 Task: Look for space in Alkmaar, Netherlands from 8th June, 2023 to 19th June, 2023 for 1 adult in price range Rs.5000 to Rs.12000. Place can be shared room with 1  bedroom having 1 bed and 1 bathroom. Property type can be house, flat, guest house, hotel. Amenities needed are: washing machine. Booking option can be shelf check-in. Required host language is English.
Action: Mouse pressed left at (467, 116)
Screenshot: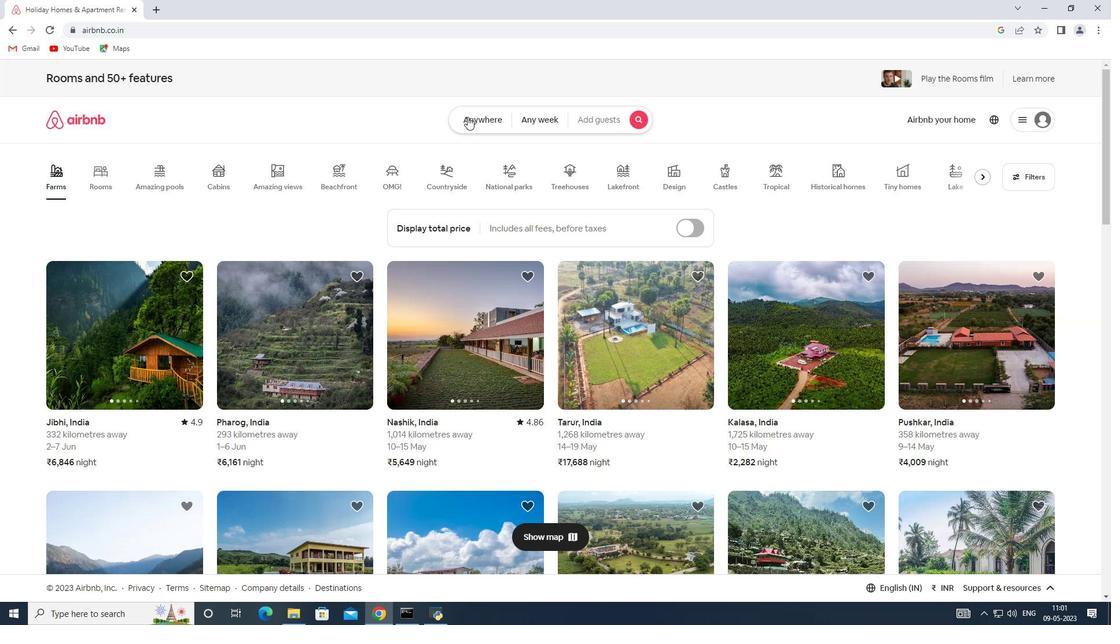 
Action: Mouse moved to (390, 166)
Screenshot: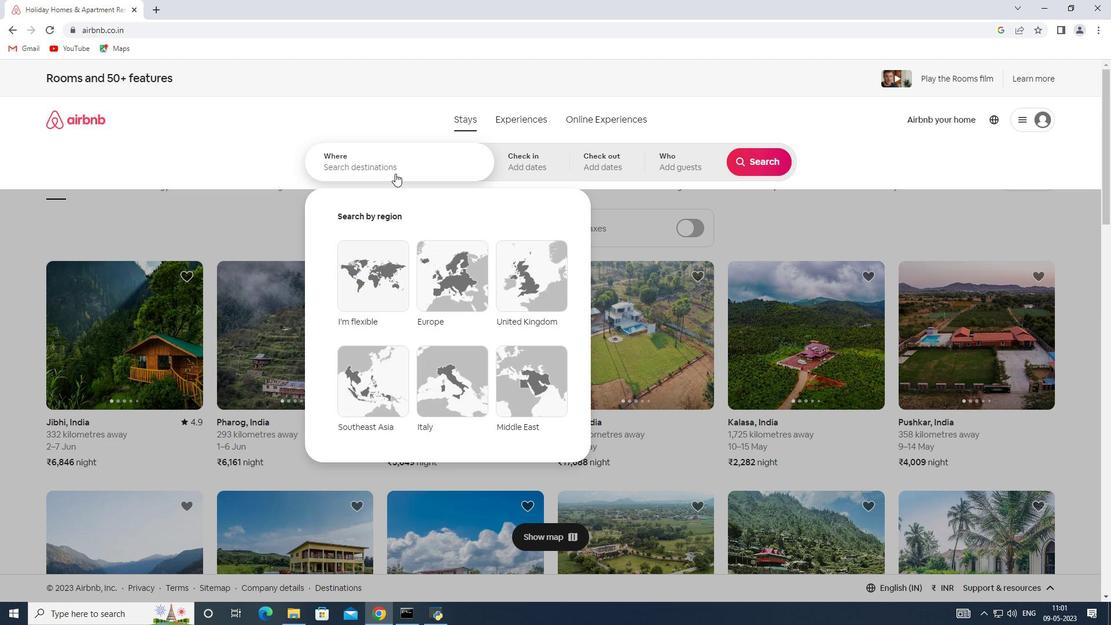 
Action: Mouse pressed left at (390, 166)
Screenshot: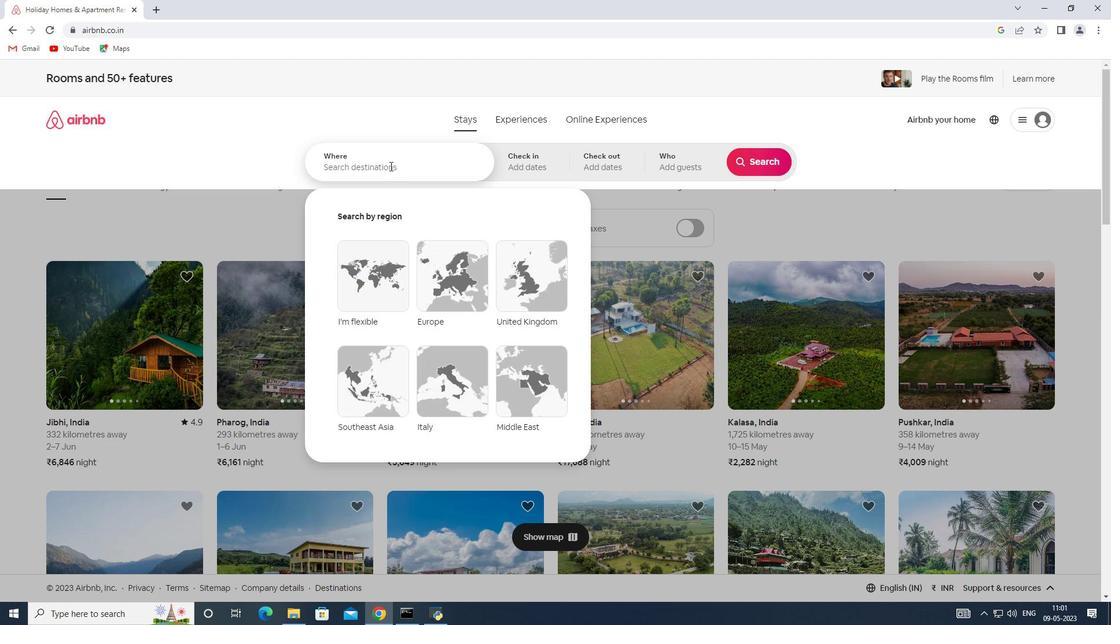 
Action: Key pressed <Key.shift><Key.shift><Key.shift><Key.shift><Key.shift><Key.shift><Key.shift><Key.shift><Key.shift><Key.shift><Key.shift><Key.shift><Key.shift><Key.shift><Key.shift><Key.shift><Key.shift><Key.shift><Key.shift><Key.shift><Key.shift><Key.shift><Key.shift><Key.shift><Key.shift><Key.shift><Key.shift><Key.shift>Alkmaar,<Key.shift>Netherlands
Screenshot: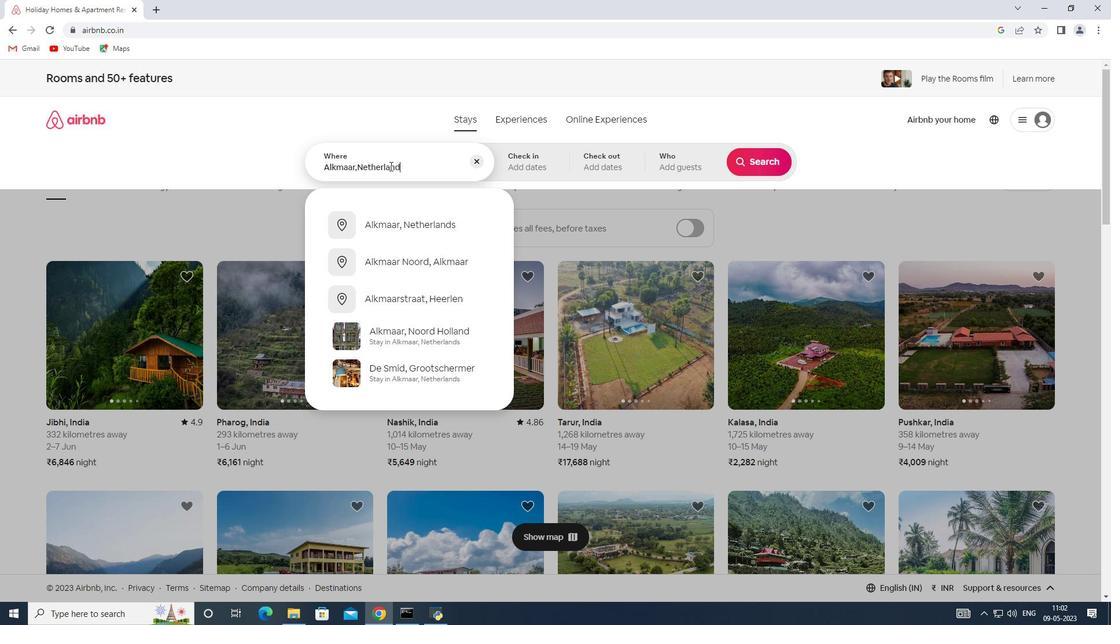 
Action: Mouse moved to (517, 160)
Screenshot: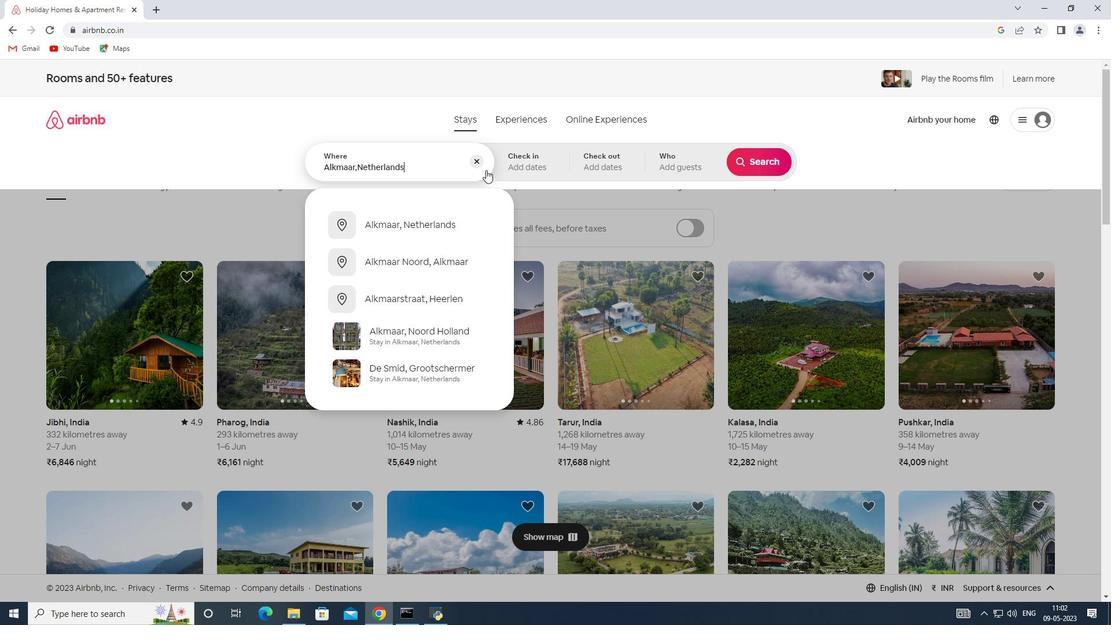 
Action: Mouse pressed left at (517, 160)
Screenshot: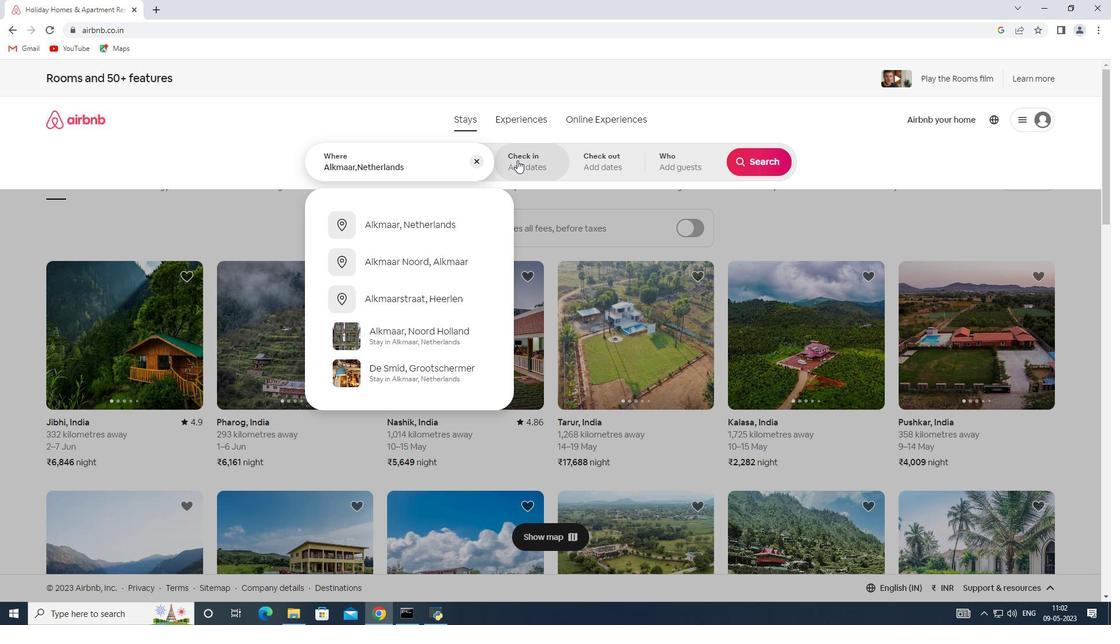 
Action: Mouse moved to (690, 324)
Screenshot: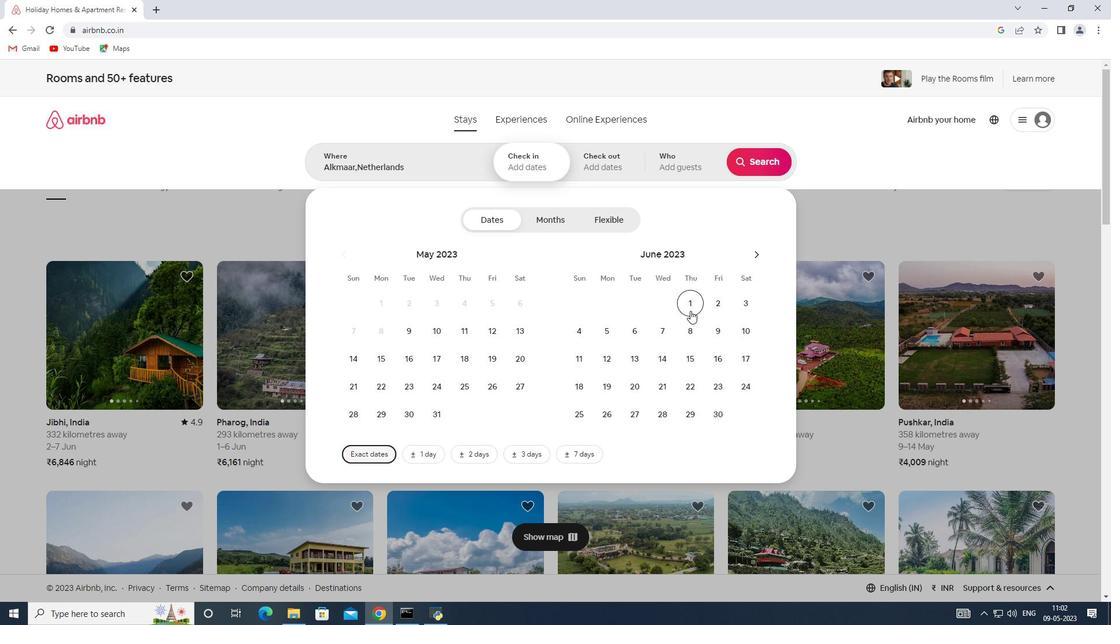 
Action: Mouse pressed left at (690, 324)
Screenshot: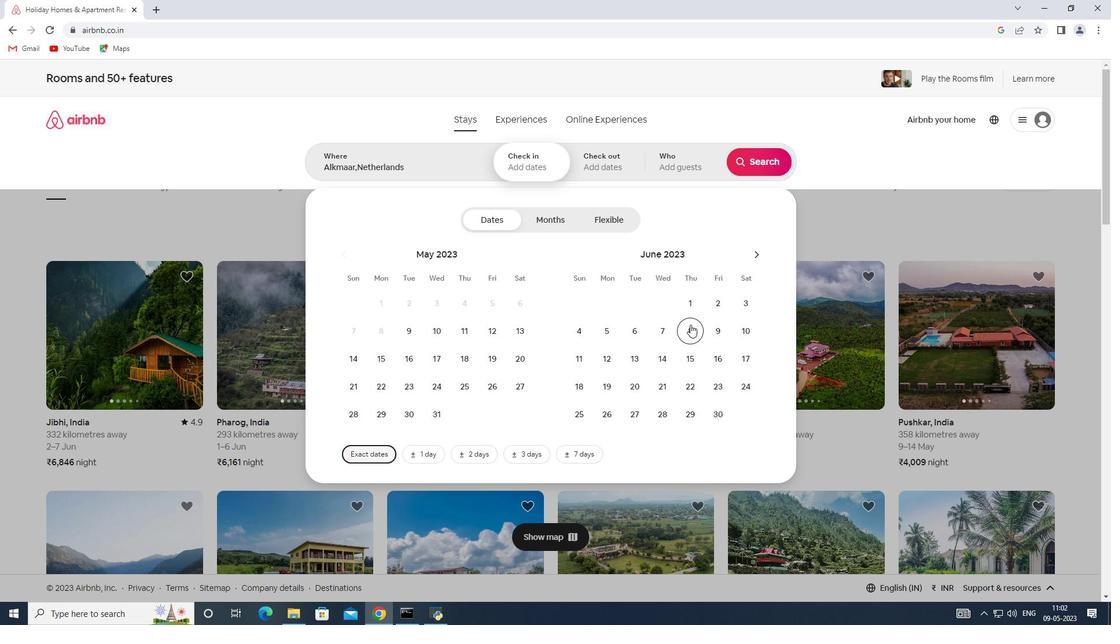 
Action: Mouse moved to (594, 381)
Screenshot: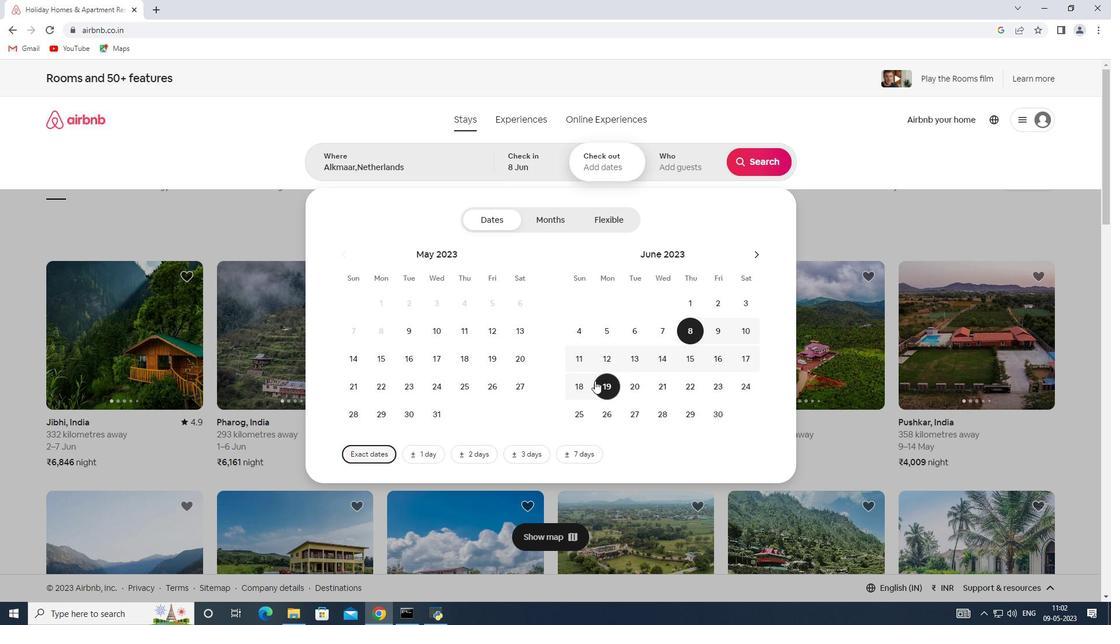 
Action: Mouse pressed left at (594, 381)
Screenshot: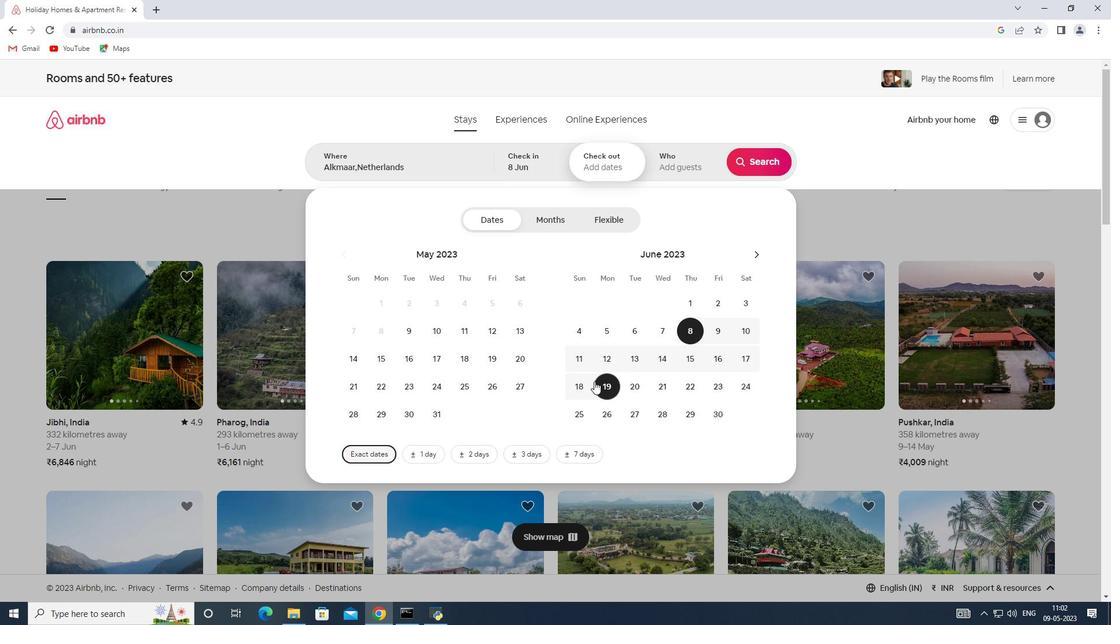 
Action: Mouse moved to (676, 158)
Screenshot: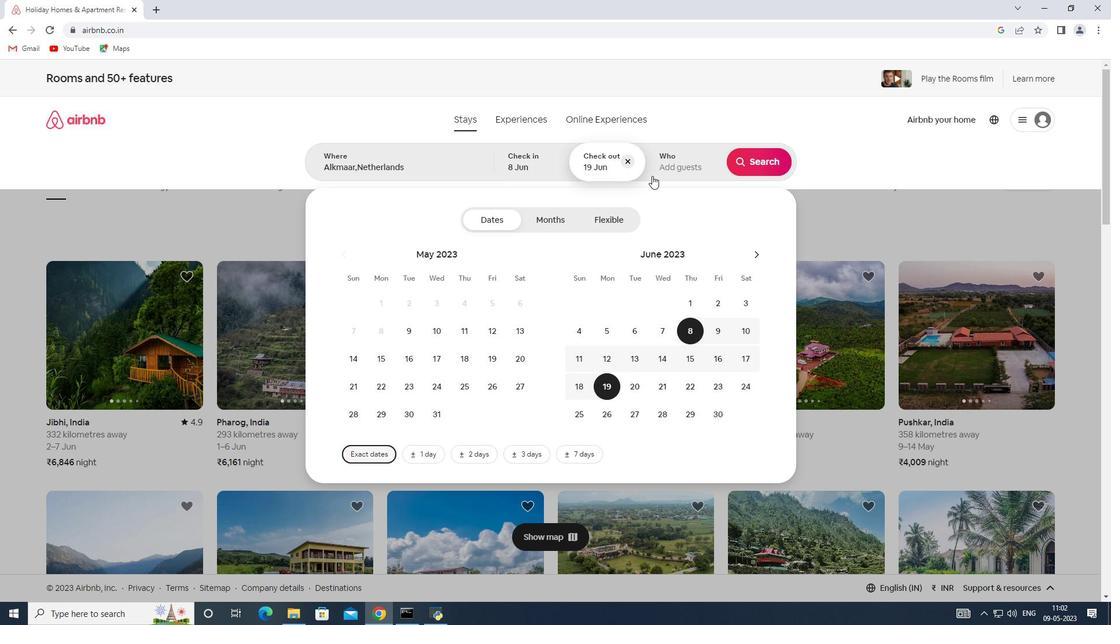 
Action: Mouse pressed left at (676, 158)
Screenshot: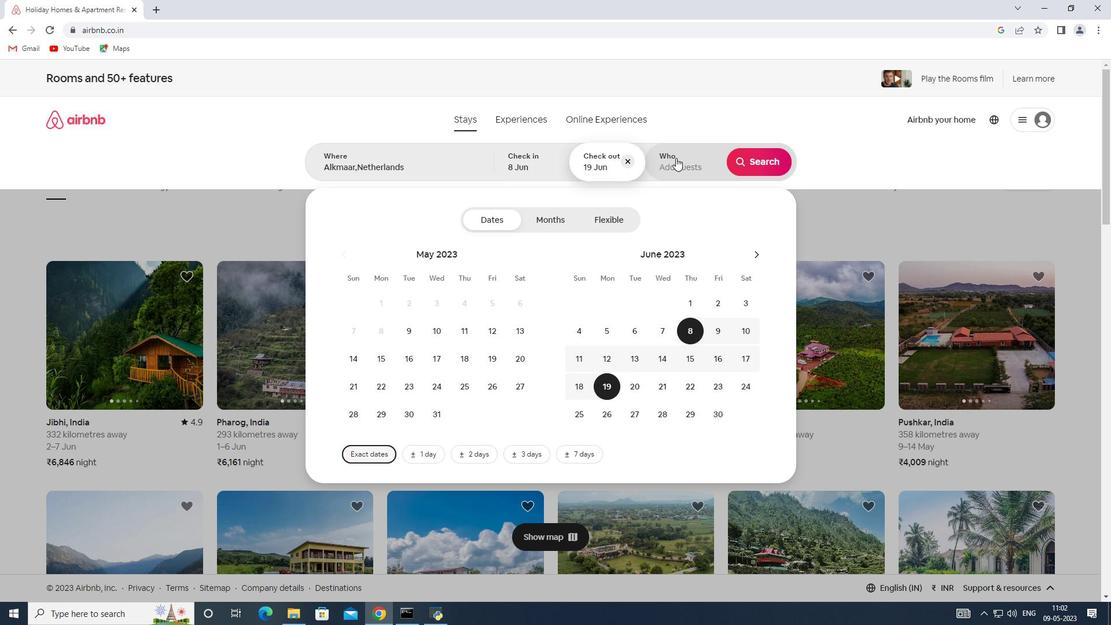 
Action: Mouse moved to (758, 223)
Screenshot: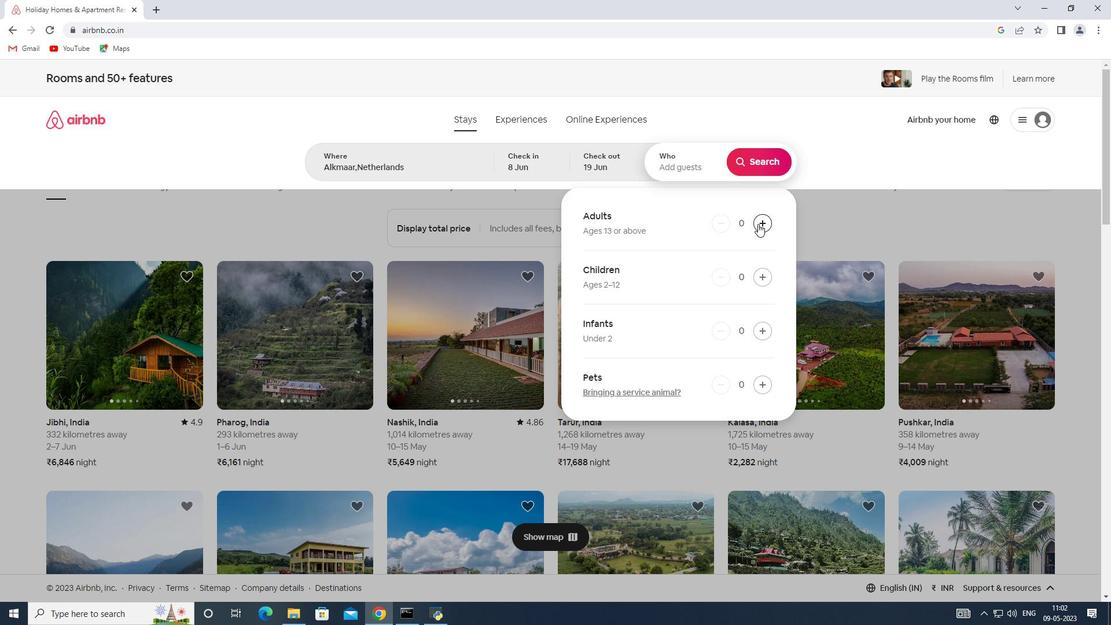 
Action: Mouse pressed left at (758, 223)
Screenshot: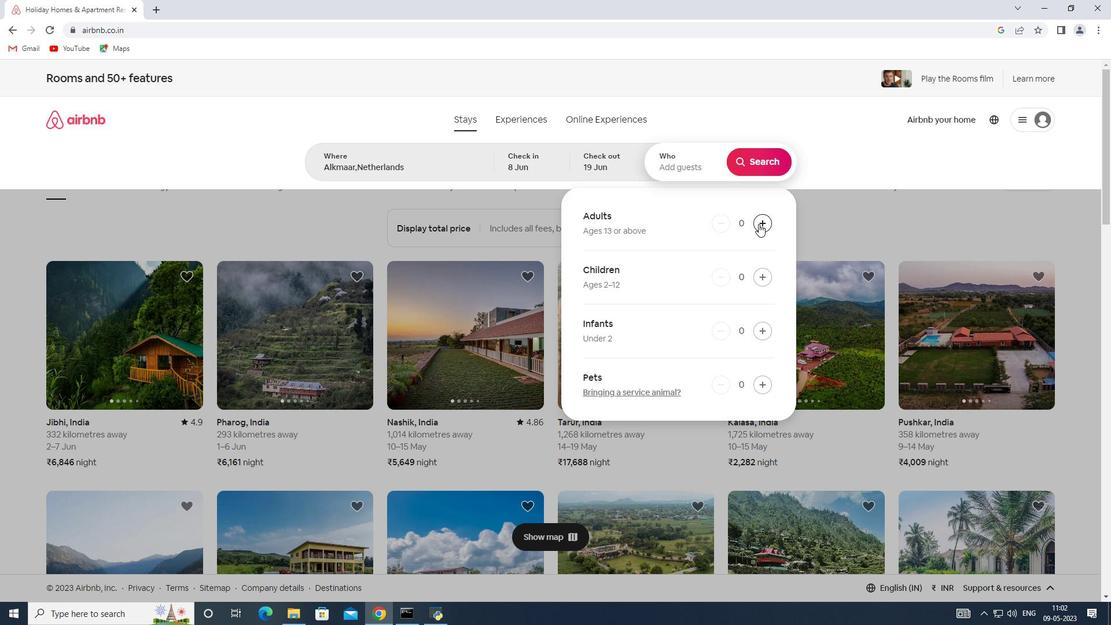 
Action: Mouse moved to (756, 158)
Screenshot: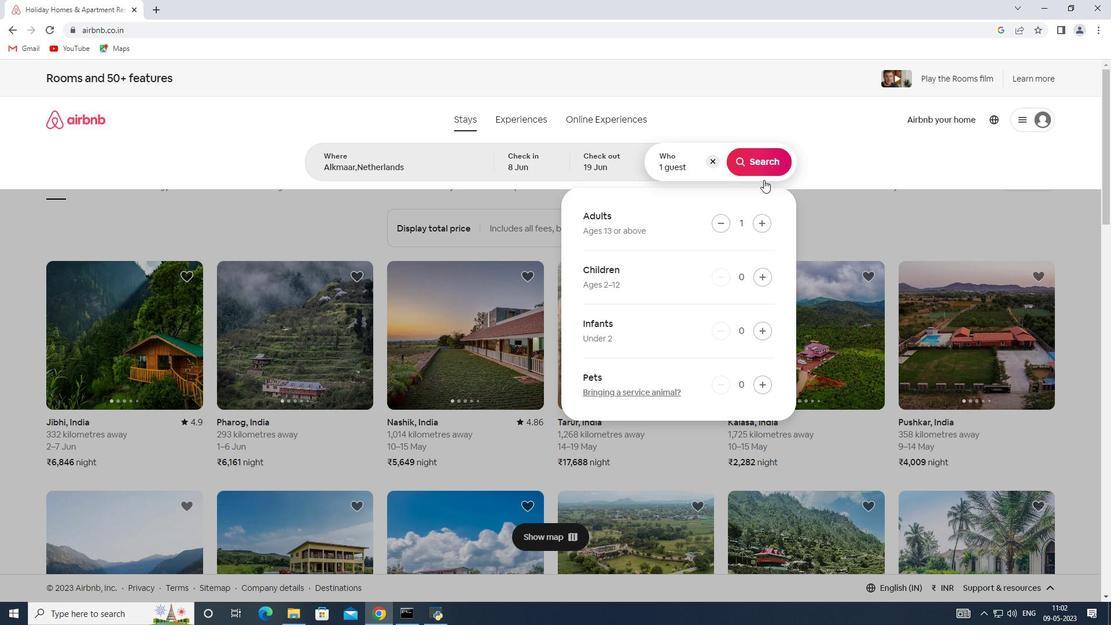
Action: Mouse pressed left at (756, 158)
Screenshot: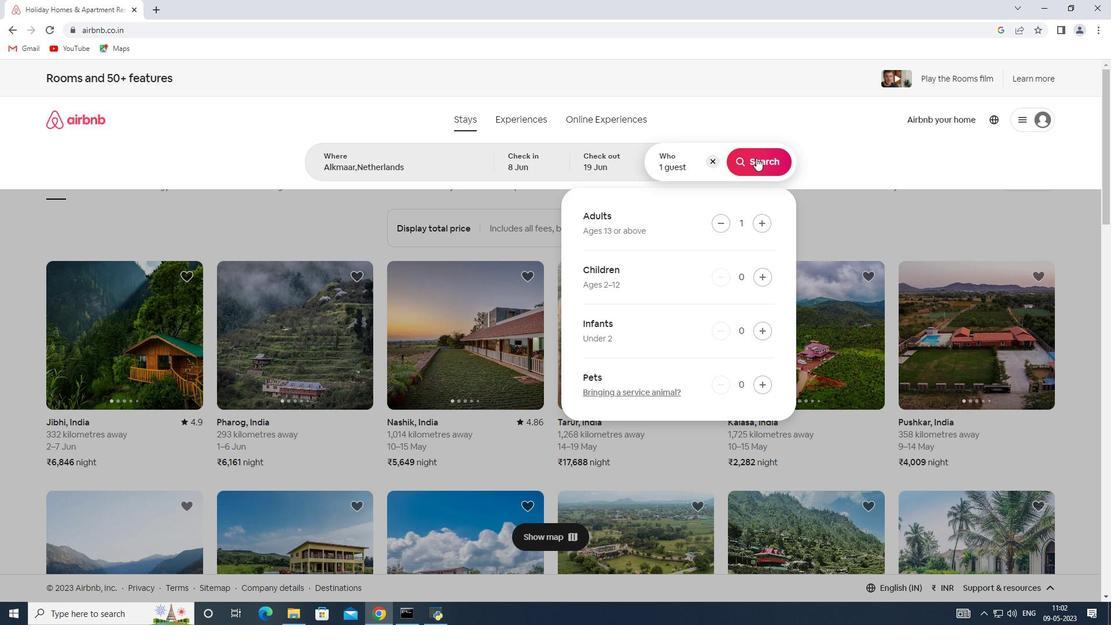 
Action: Mouse moved to (1056, 142)
Screenshot: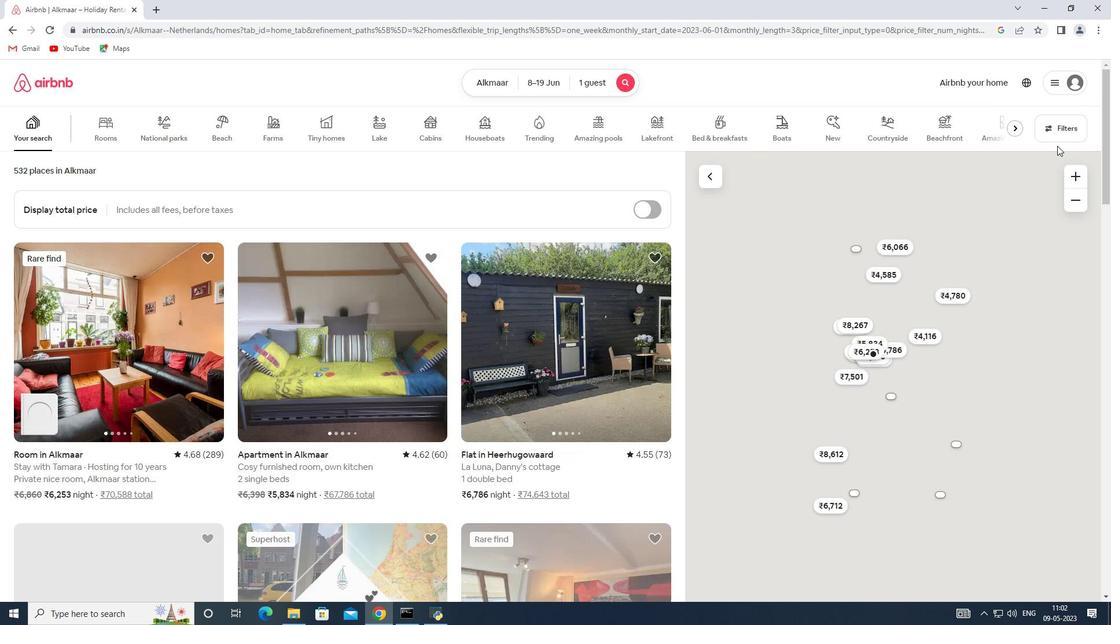 
Action: Mouse pressed left at (1056, 142)
Screenshot: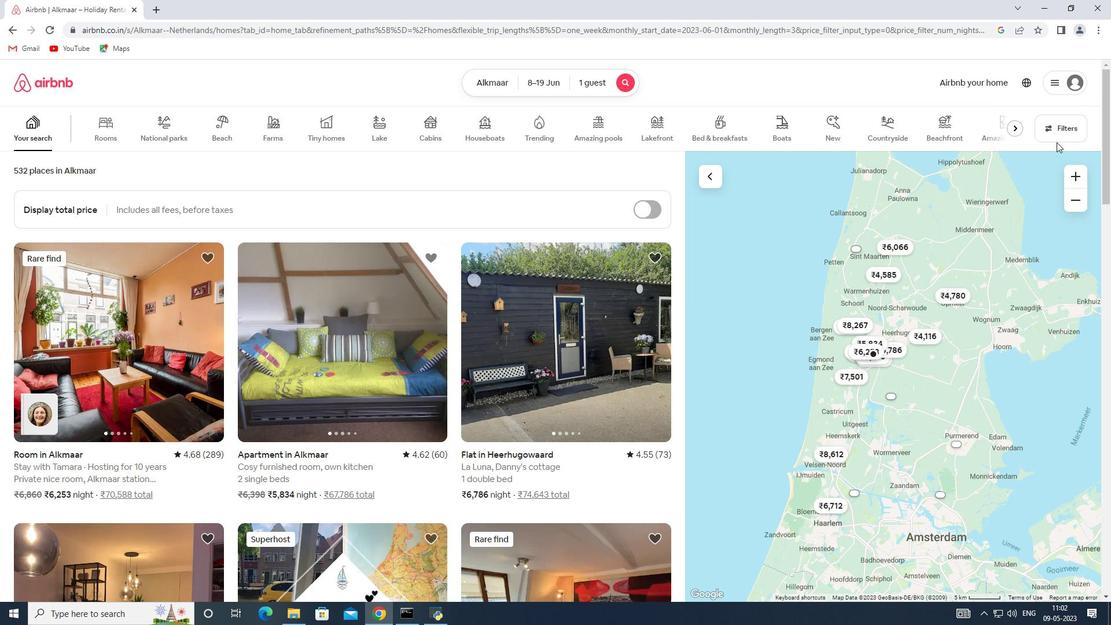 
Action: Mouse moved to (1056, 128)
Screenshot: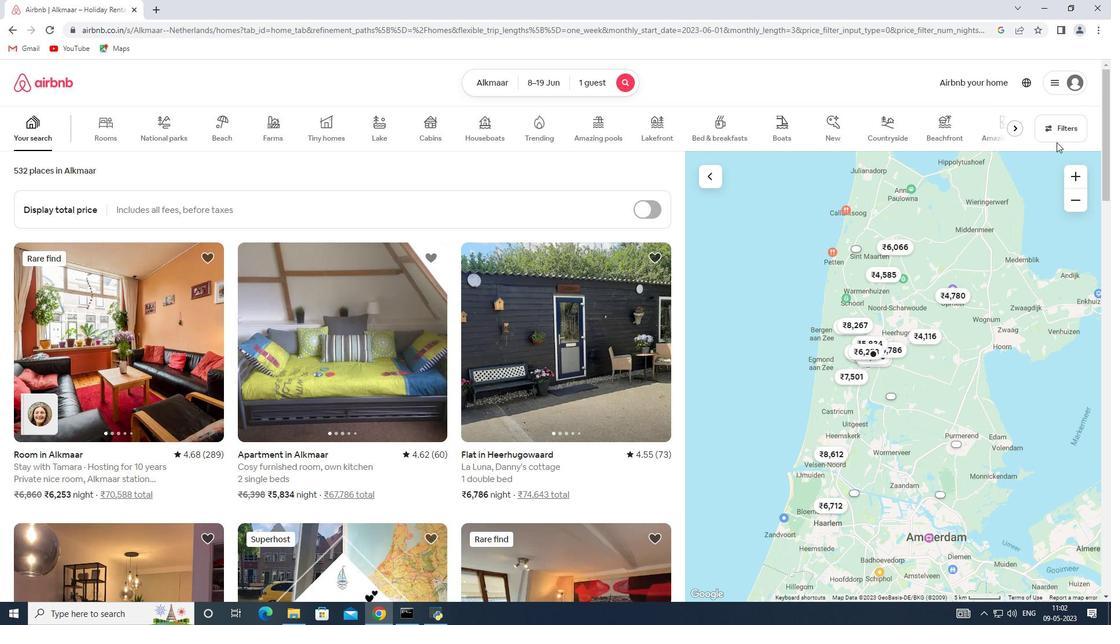 
Action: Mouse pressed left at (1056, 128)
Screenshot: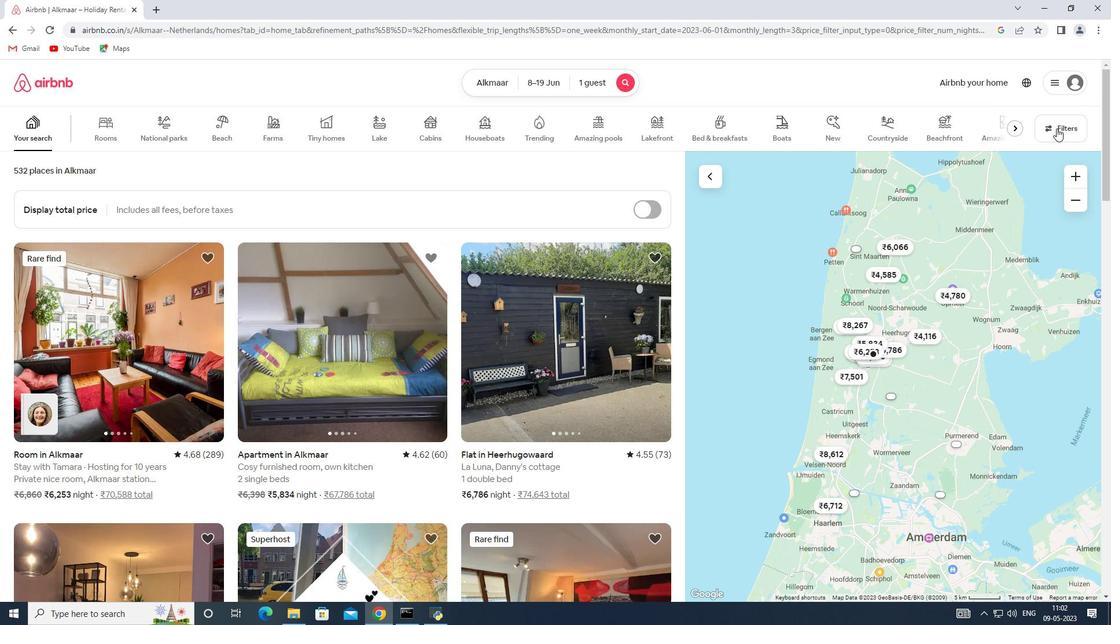 
Action: Mouse moved to (407, 412)
Screenshot: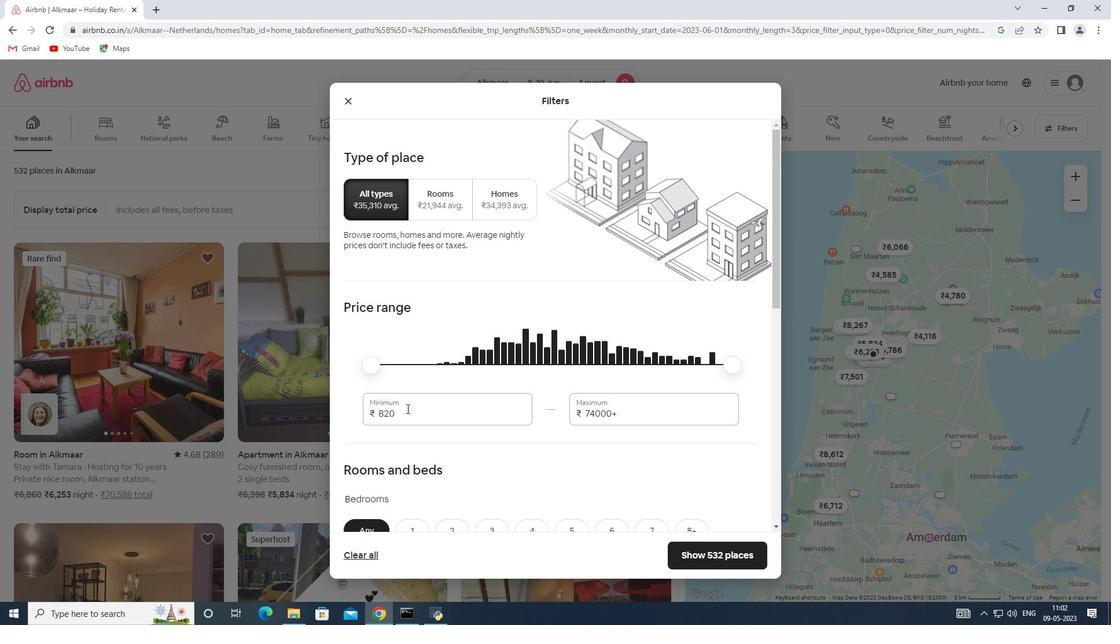 
Action: Mouse pressed left at (407, 412)
Screenshot: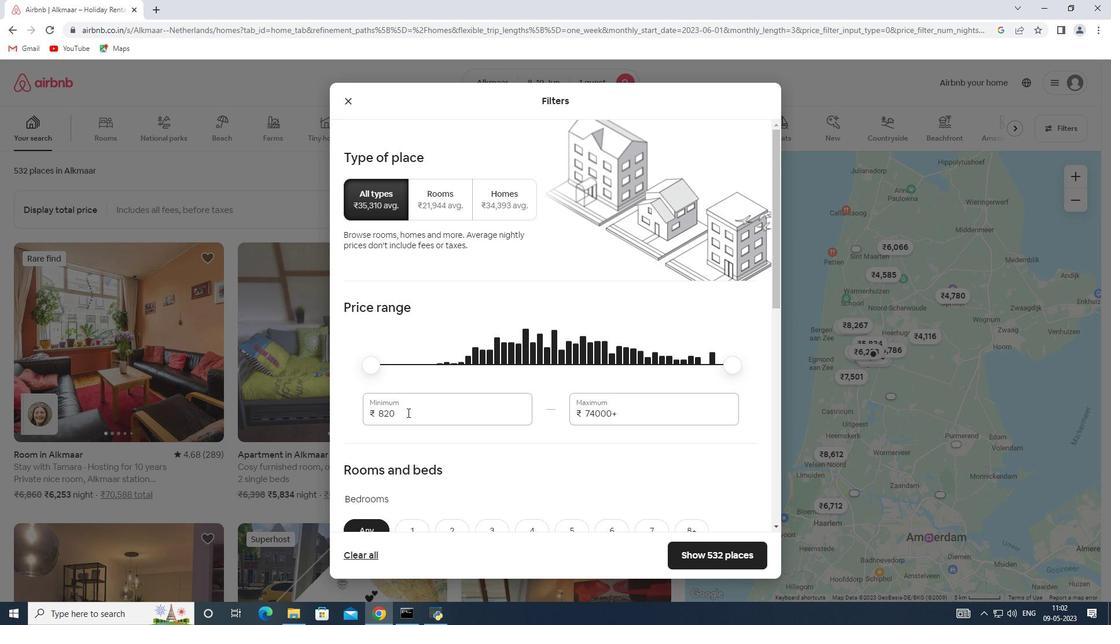 
Action: Mouse moved to (369, 414)
Screenshot: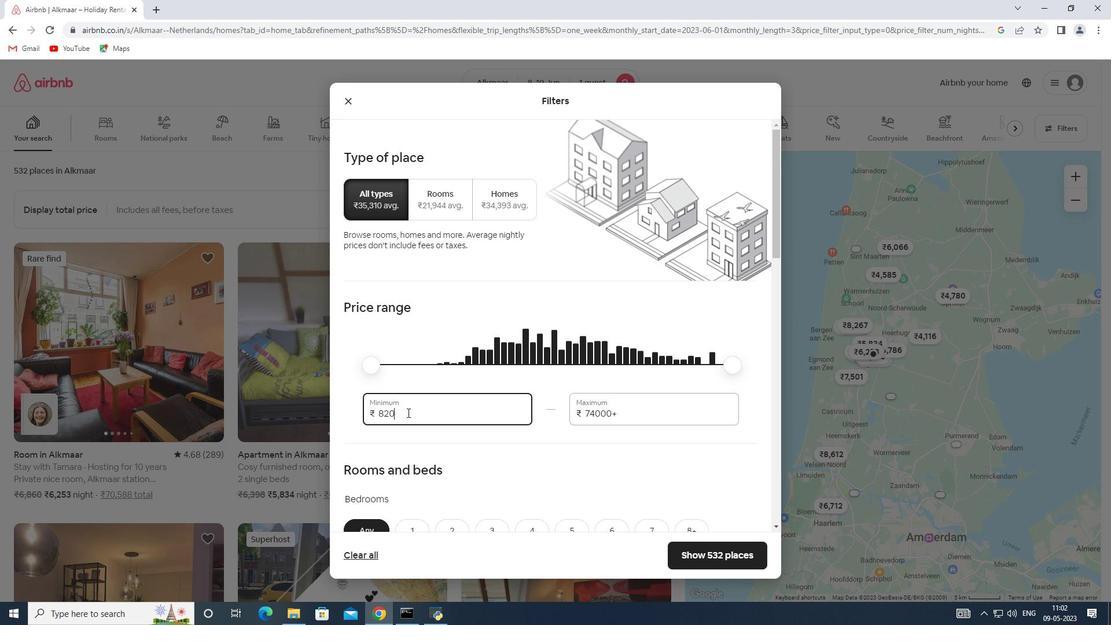 
Action: Key pressed 5000
Screenshot: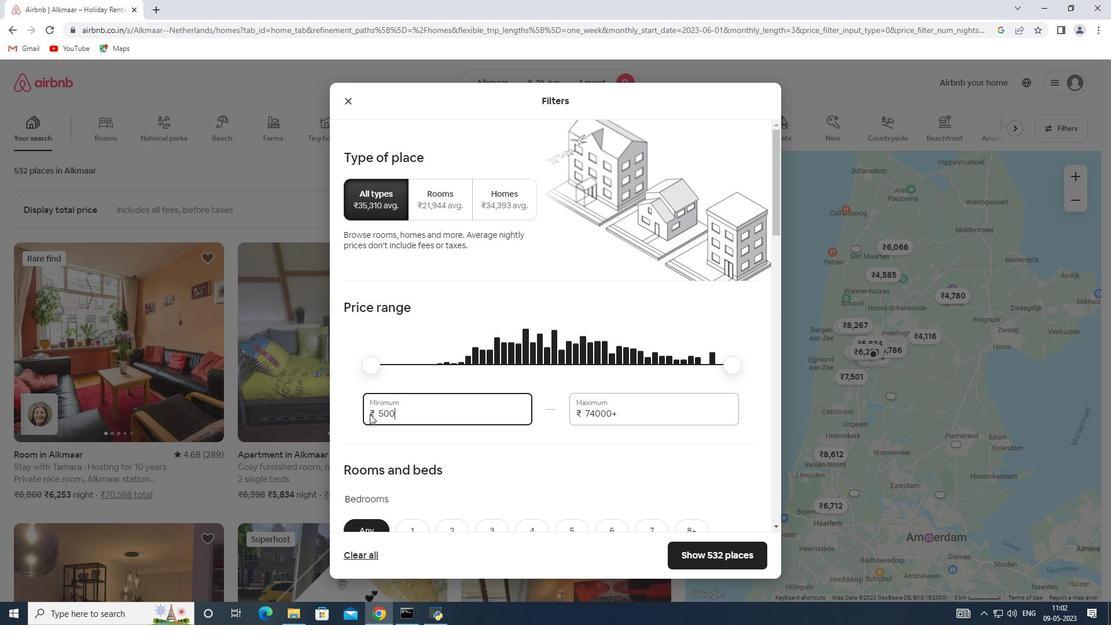 
Action: Mouse moved to (619, 410)
Screenshot: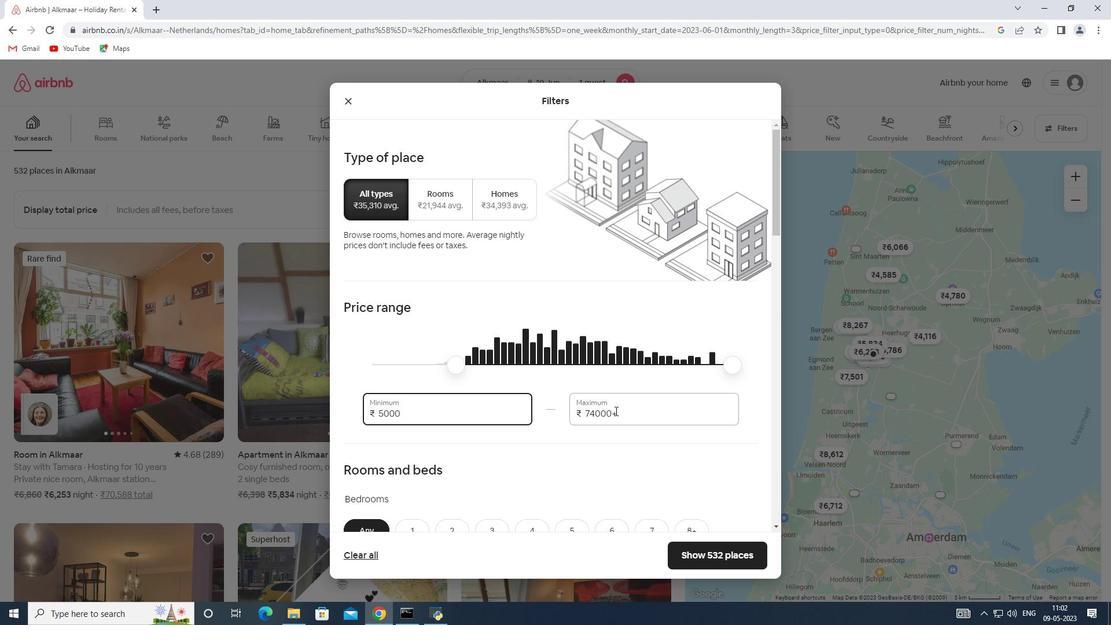 
Action: Mouse pressed left at (619, 410)
Screenshot: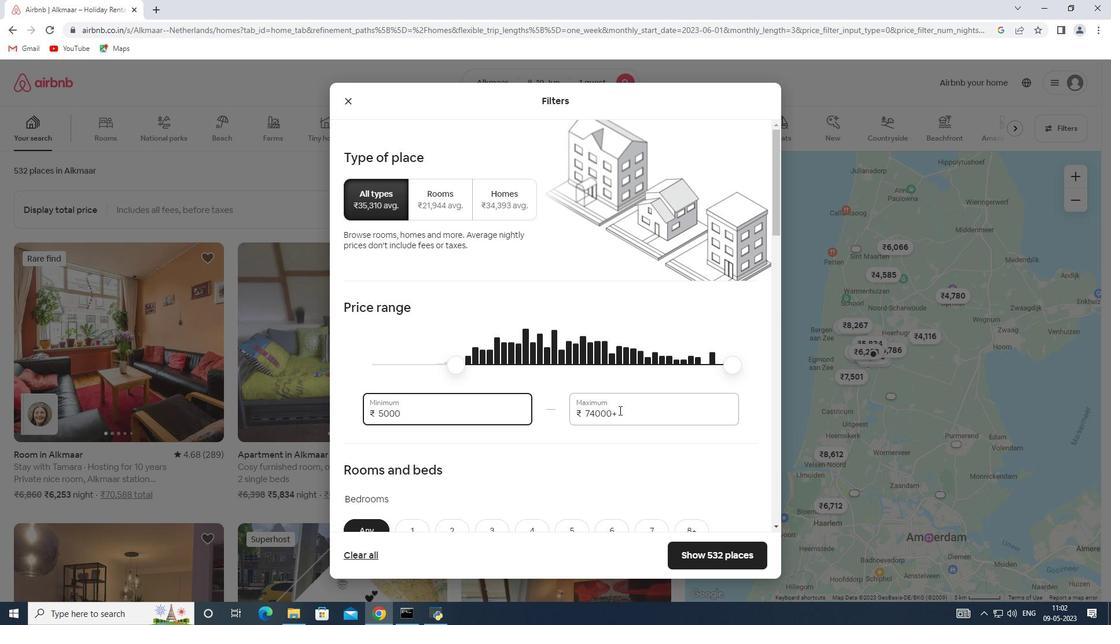 
Action: Mouse moved to (561, 413)
Screenshot: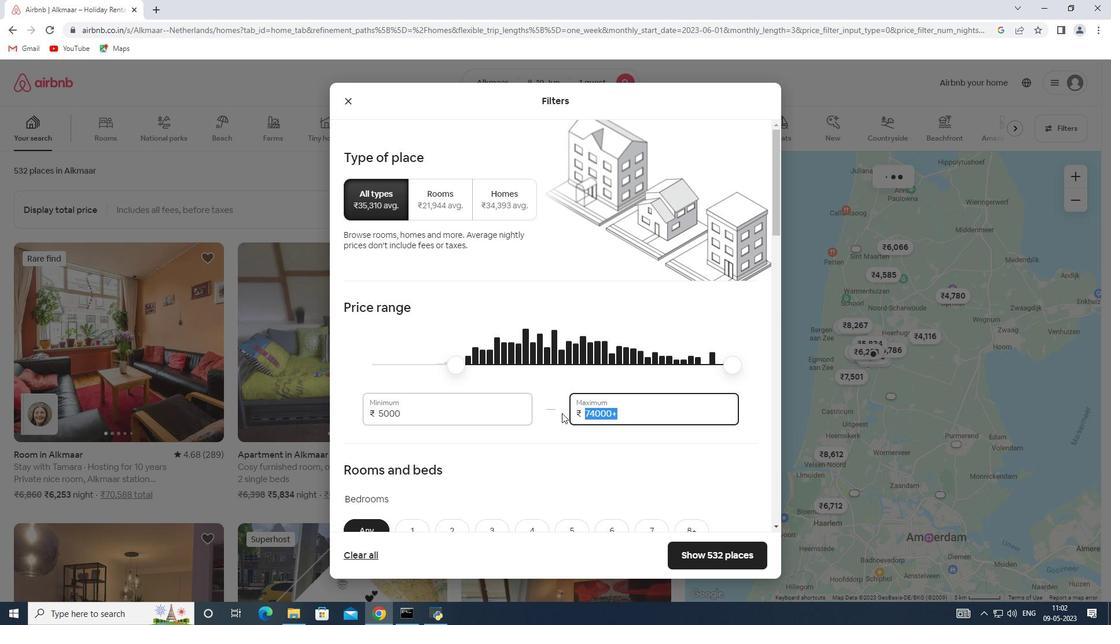 
Action: Key pressed 12000
Screenshot: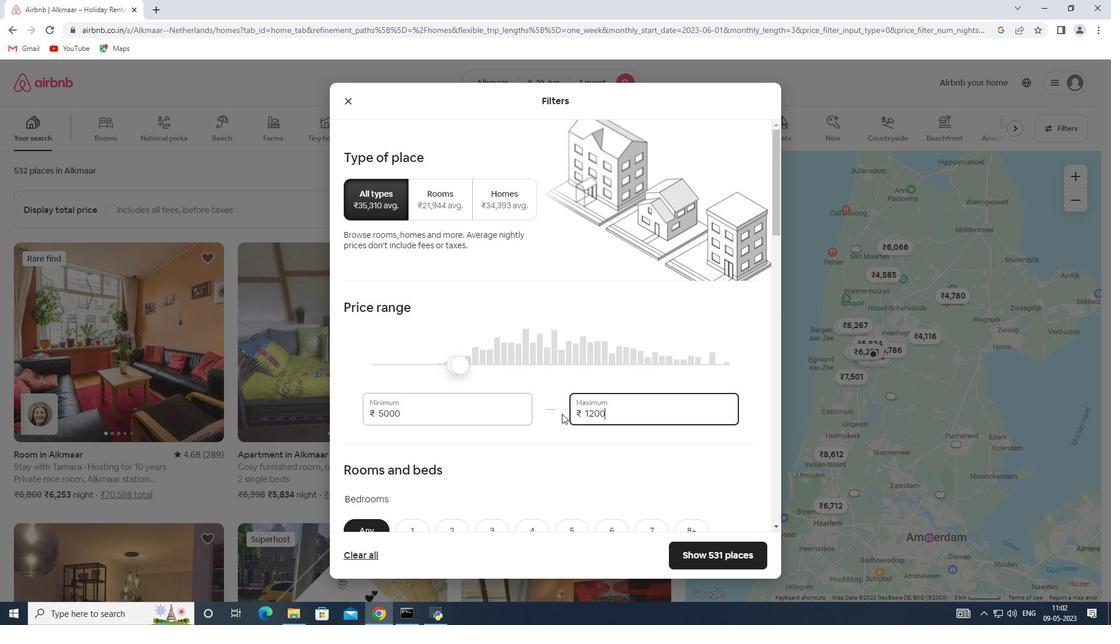 
Action: Mouse scrolled (561, 413) with delta (0, 0)
Screenshot: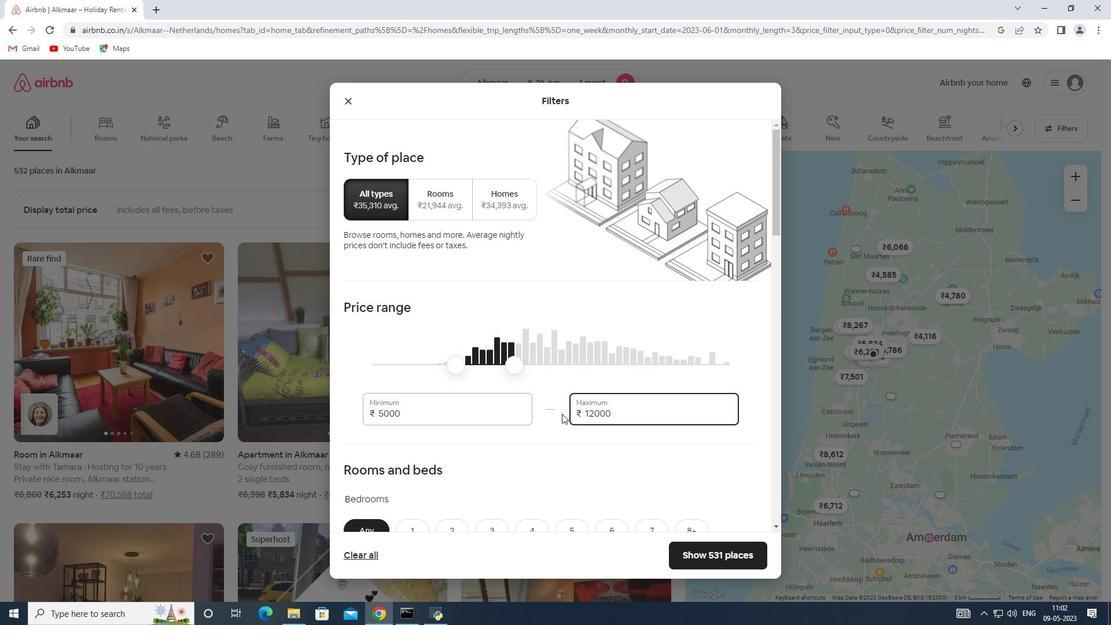 
Action: Mouse scrolled (561, 413) with delta (0, 0)
Screenshot: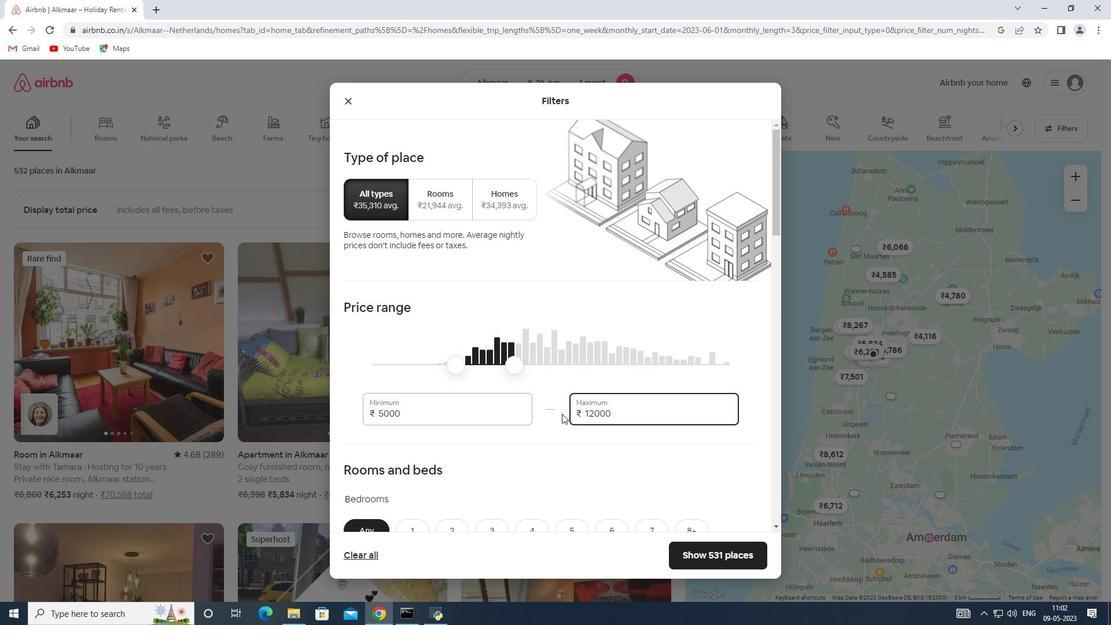 
Action: Mouse scrolled (561, 413) with delta (0, 0)
Screenshot: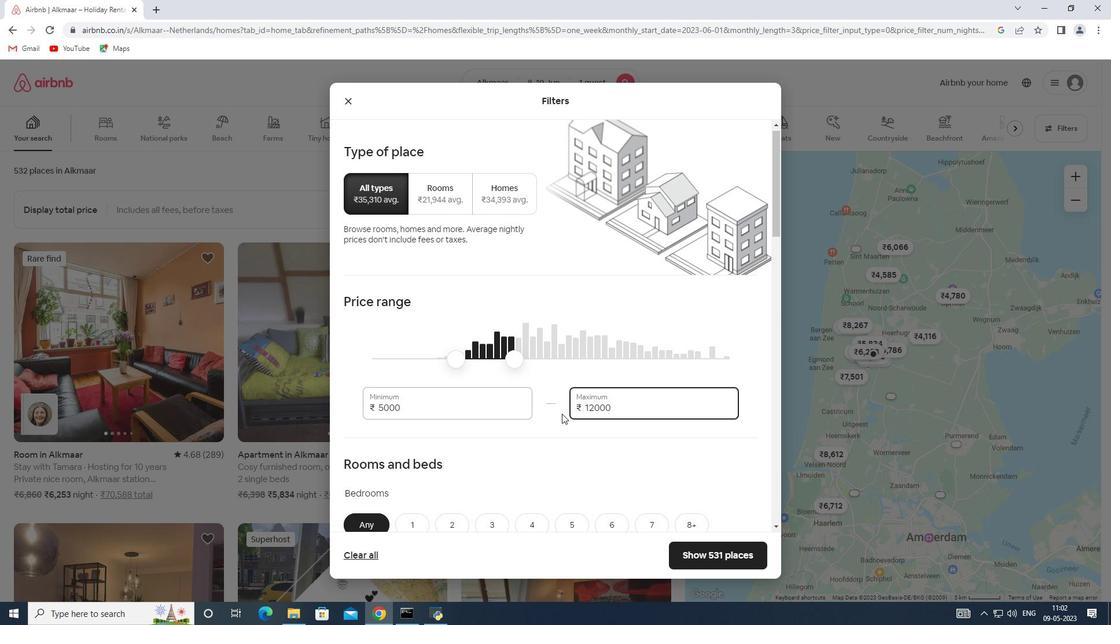 
Action: Mouse moved to (419, 365)
Screenshot: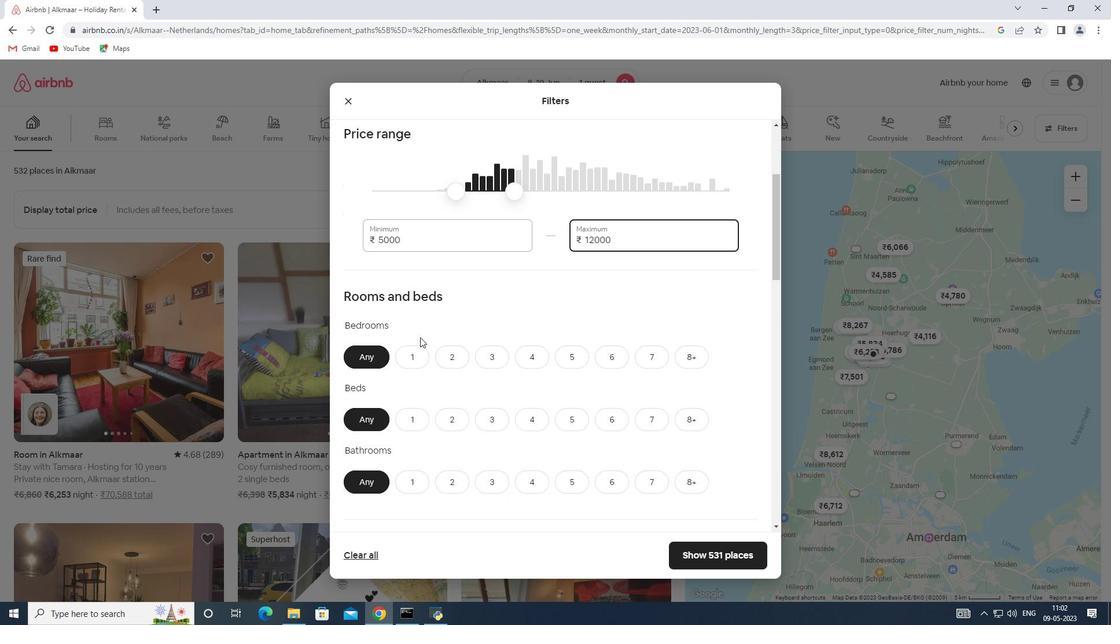 
Action: Mouse pressed left at (419, 365)
Screenshot: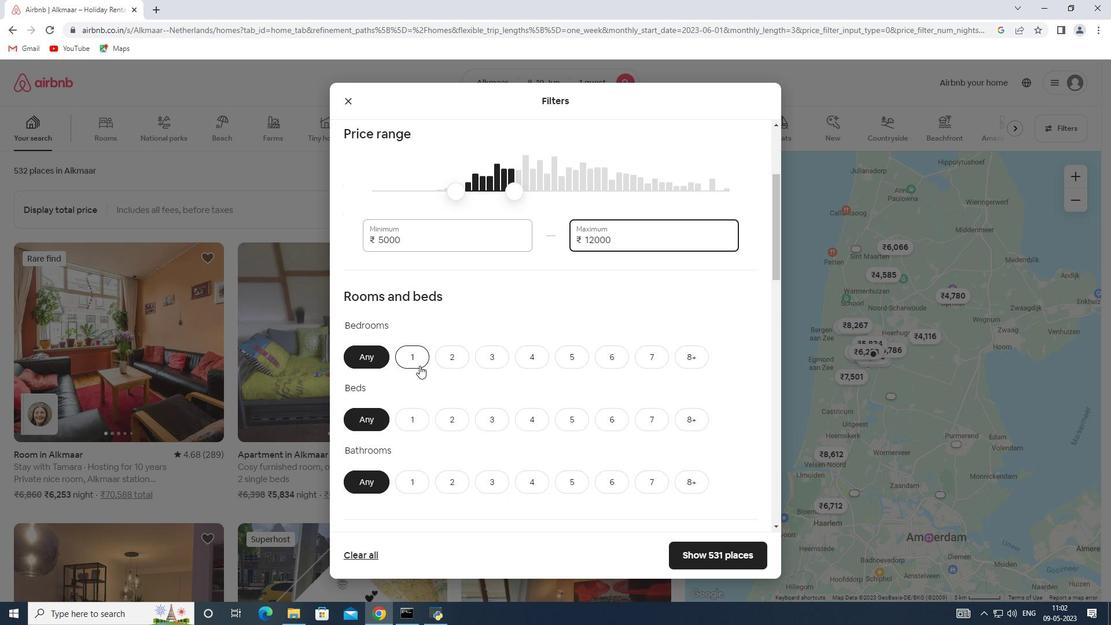 
Action: Mouse moved to (414, 419)
Screenshot: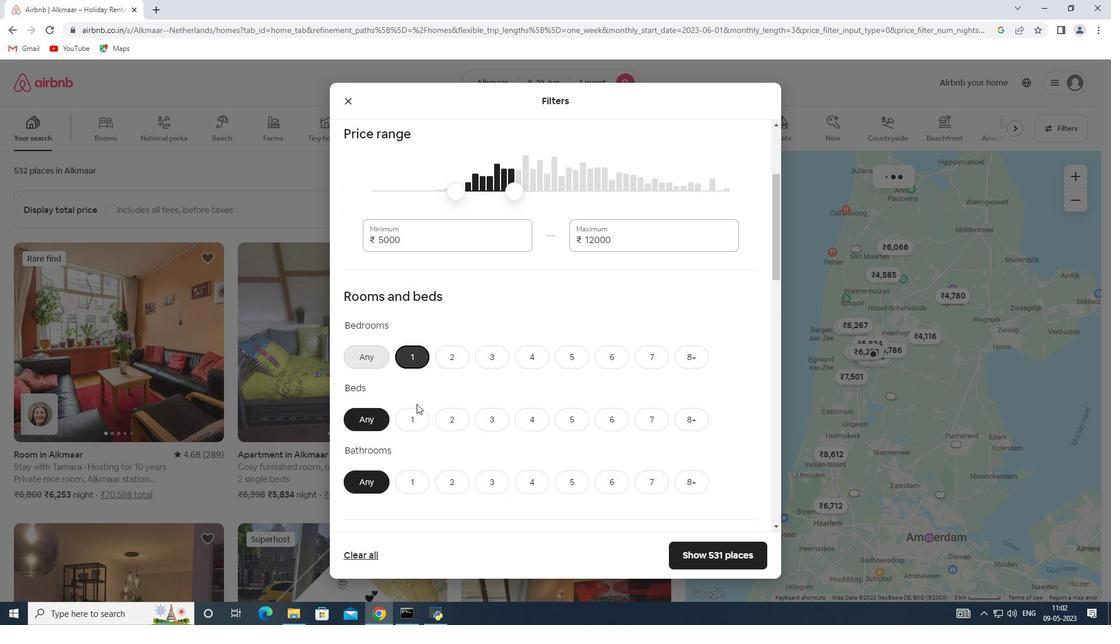 
Action: Mouse pressed left at (414, 419)
Screenshot: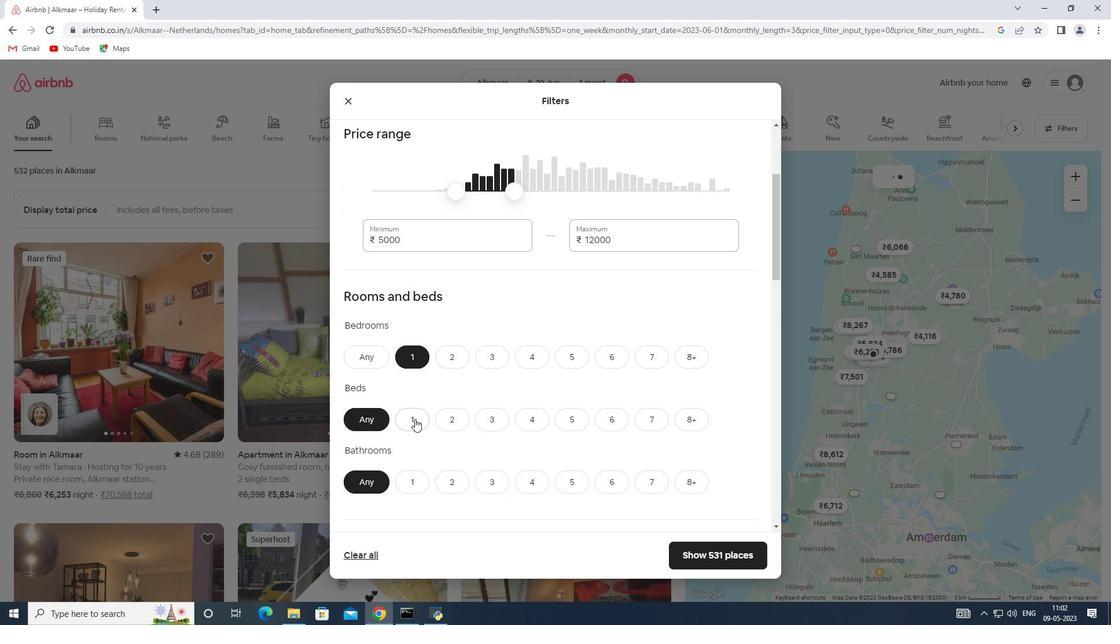
Action: Mouse moved to (420, 482)
Screenshot: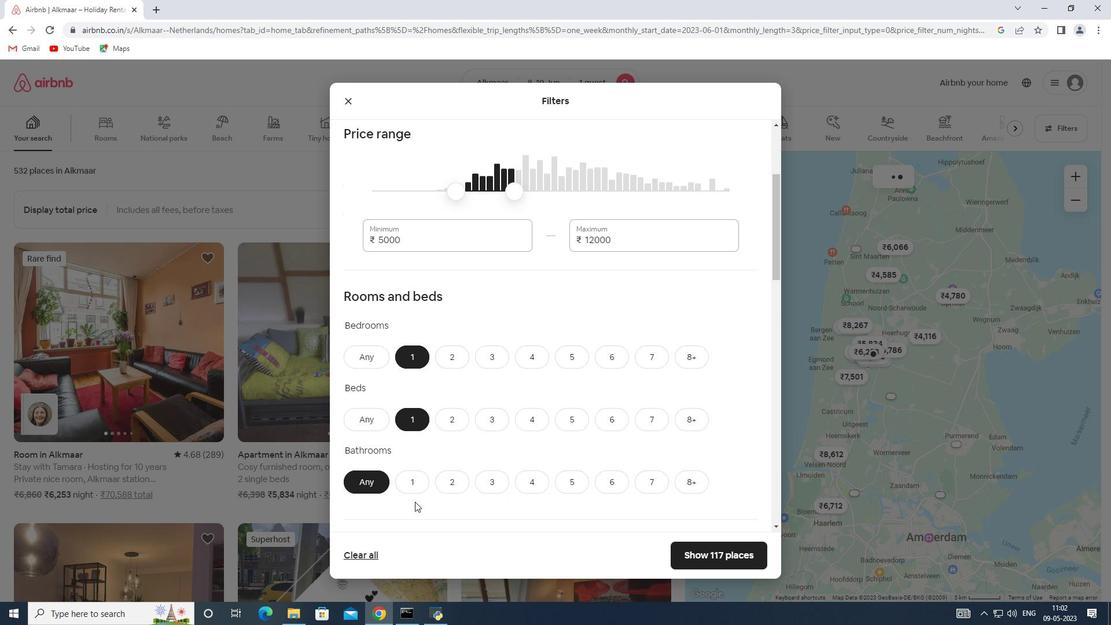 
Action: Mouse pressed left at (420, 482)
Screenshot: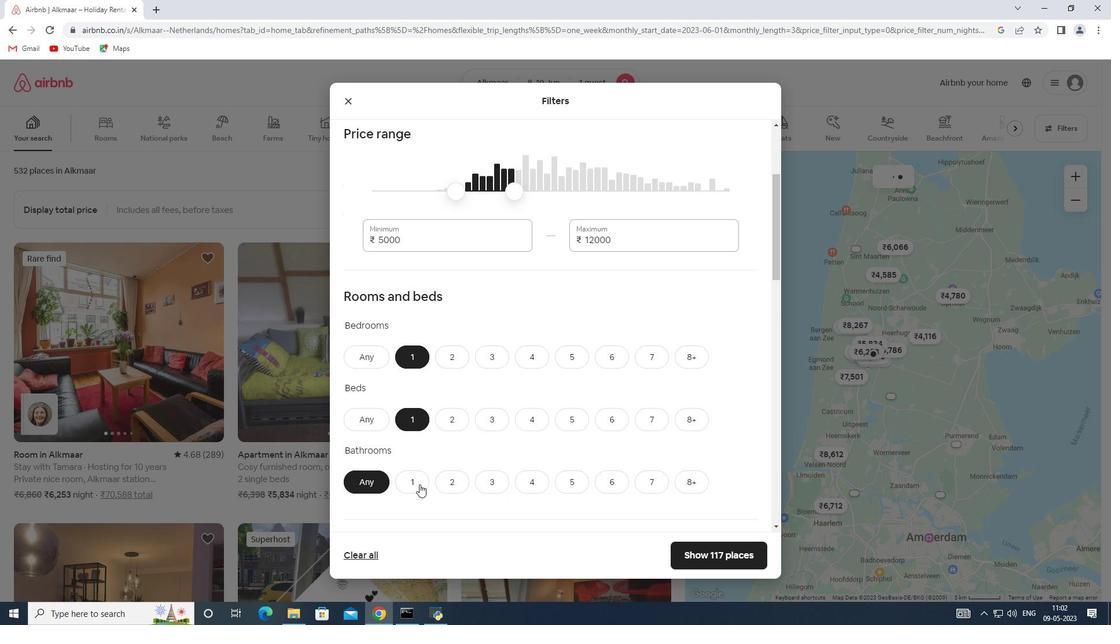 
Action: Mouse moved to (474, 394)
Screenshot: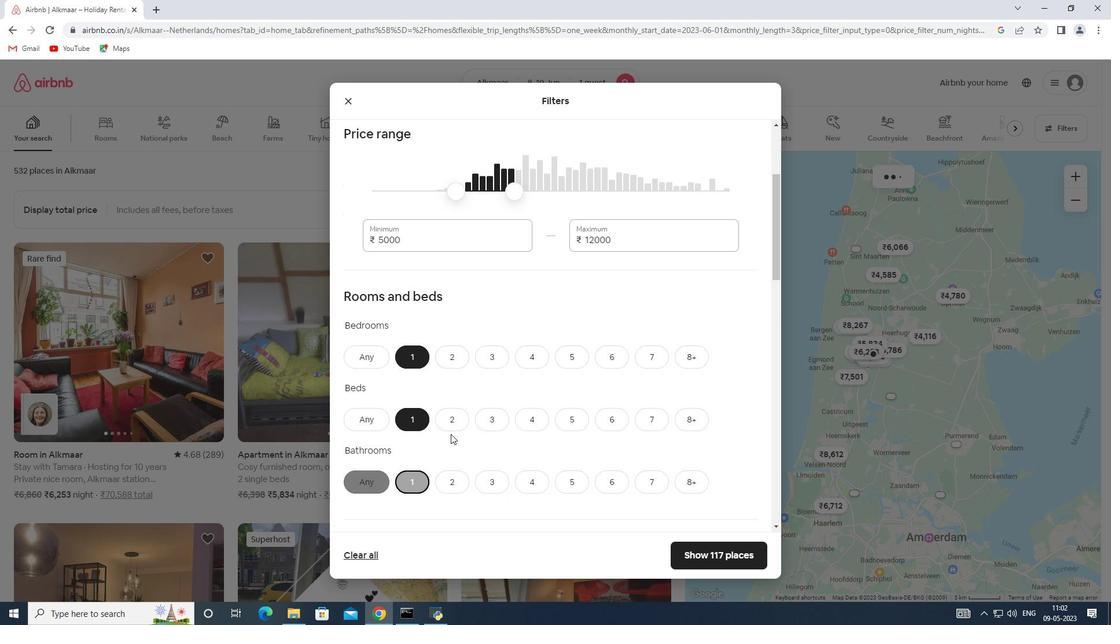 
Action: Mouse scrolled (474, 394) with delta (0, 0)
Screenshot: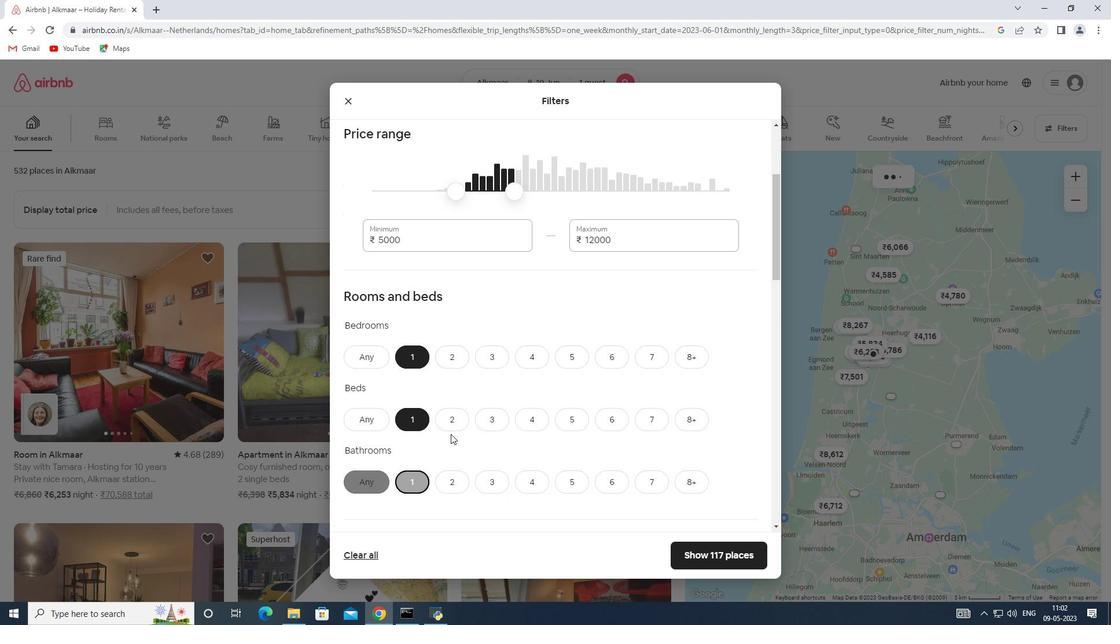 
Action: Mouse scrolled (474, 394) with delta (0, 0)
Screenshot: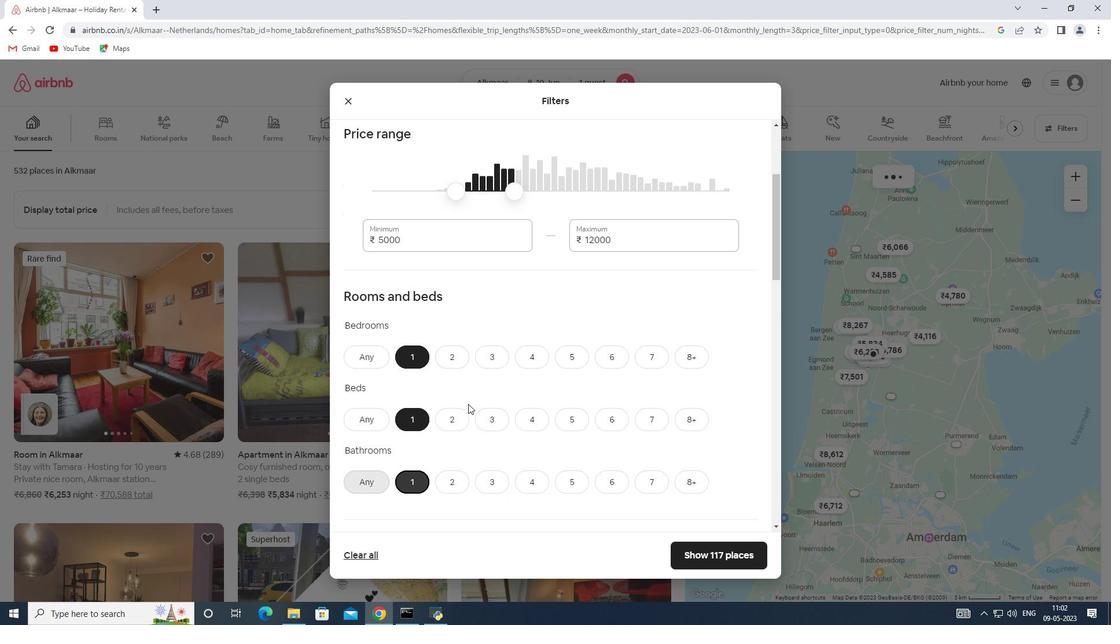 
Action: Mouse moved to (474, 394)
Screenshot: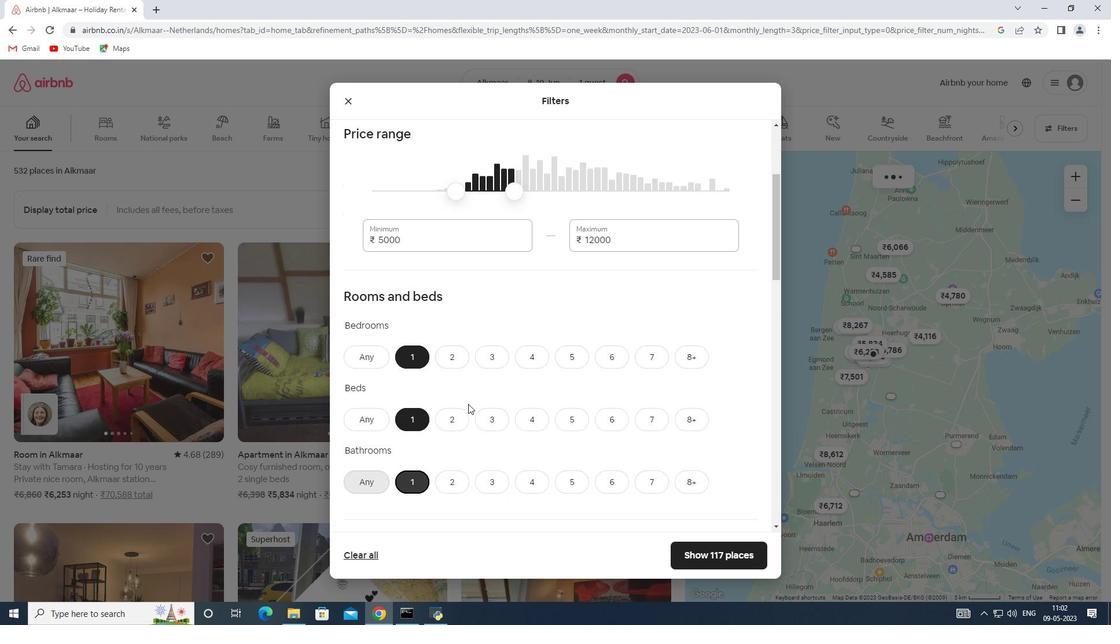 
Action: Mouse scrolled (474, 394) with delta (0, 0)
Screenshot: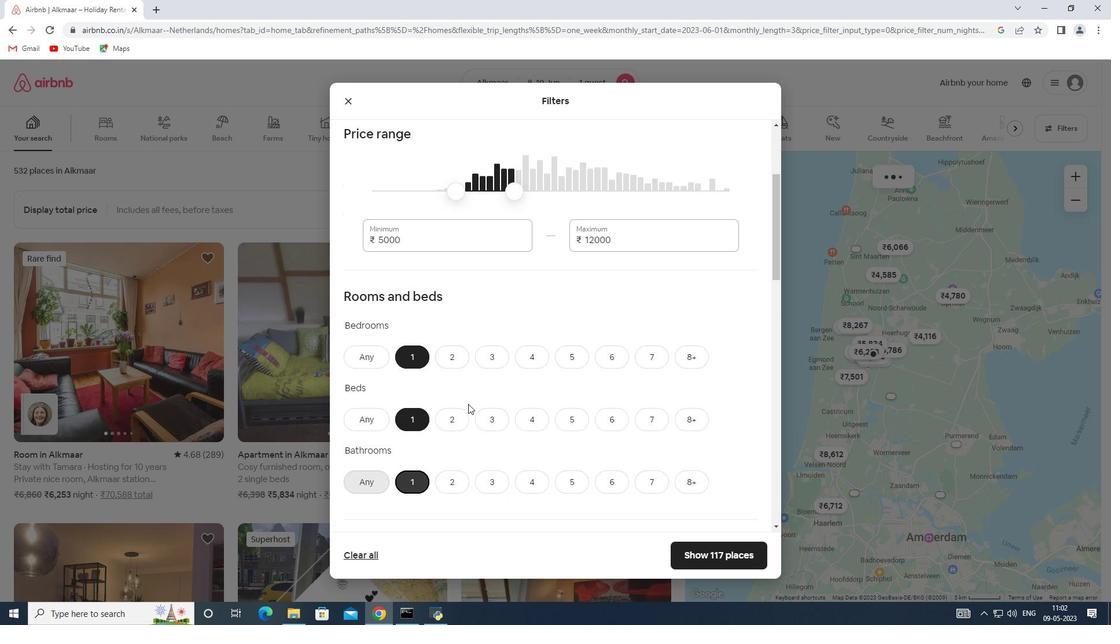 
Action: Mouse scrolled (474, 394) with delta (0, 0)
Screenshot: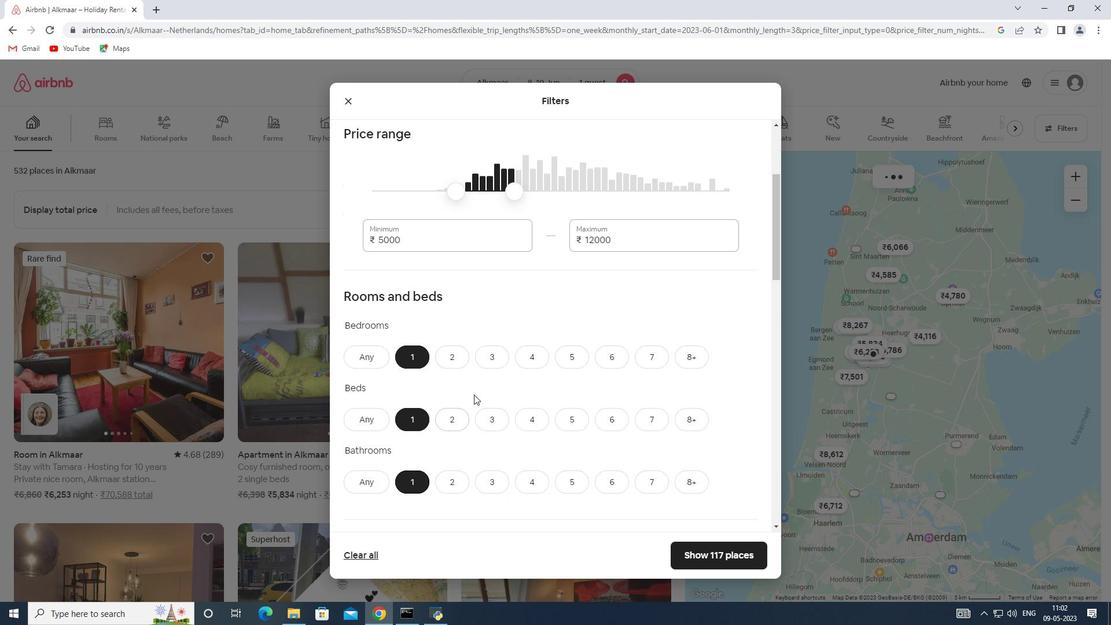 
Action: Mouse scrolled (474, 394) with delta (0, 0)
Screenshot: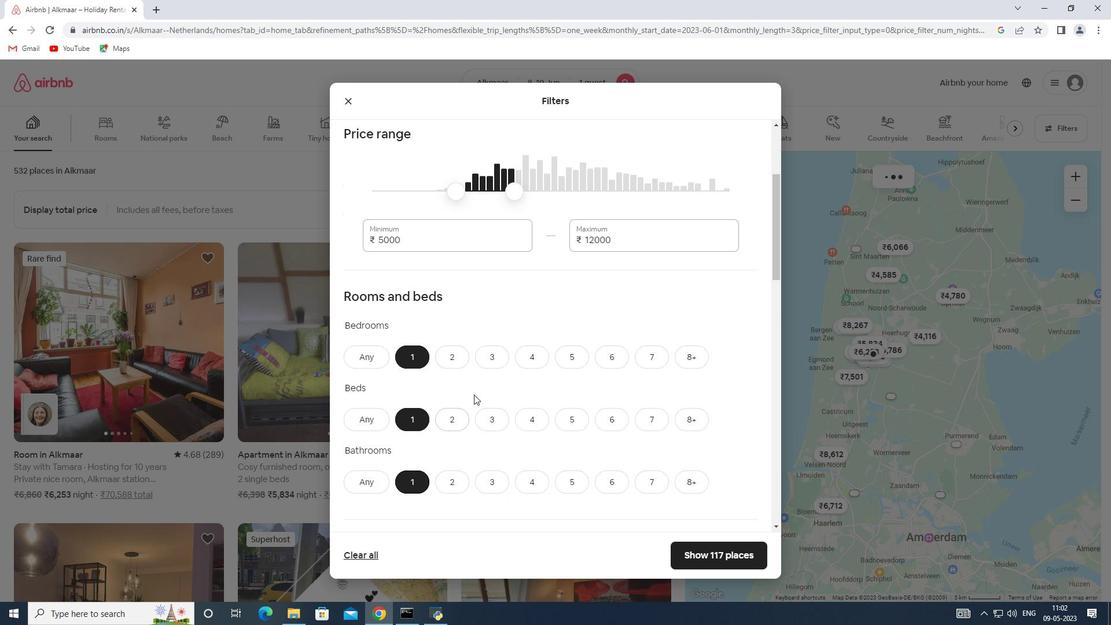 
Action: Mouse moved to (394, 328)
Screenshot: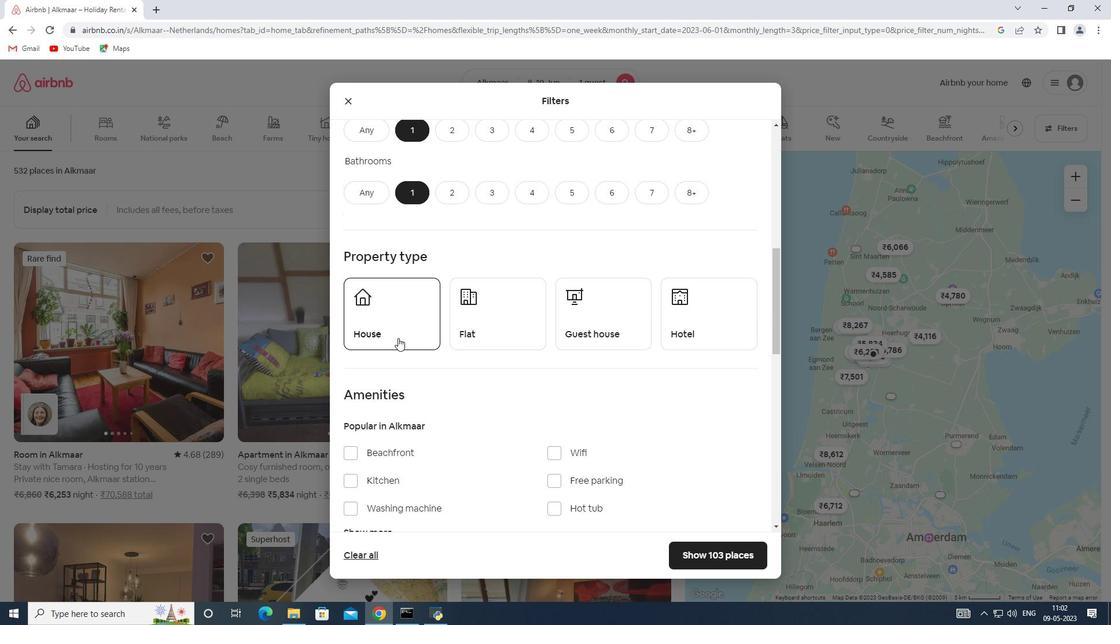 
Action: Mouse pressed left at (394, 328)
Screenshot: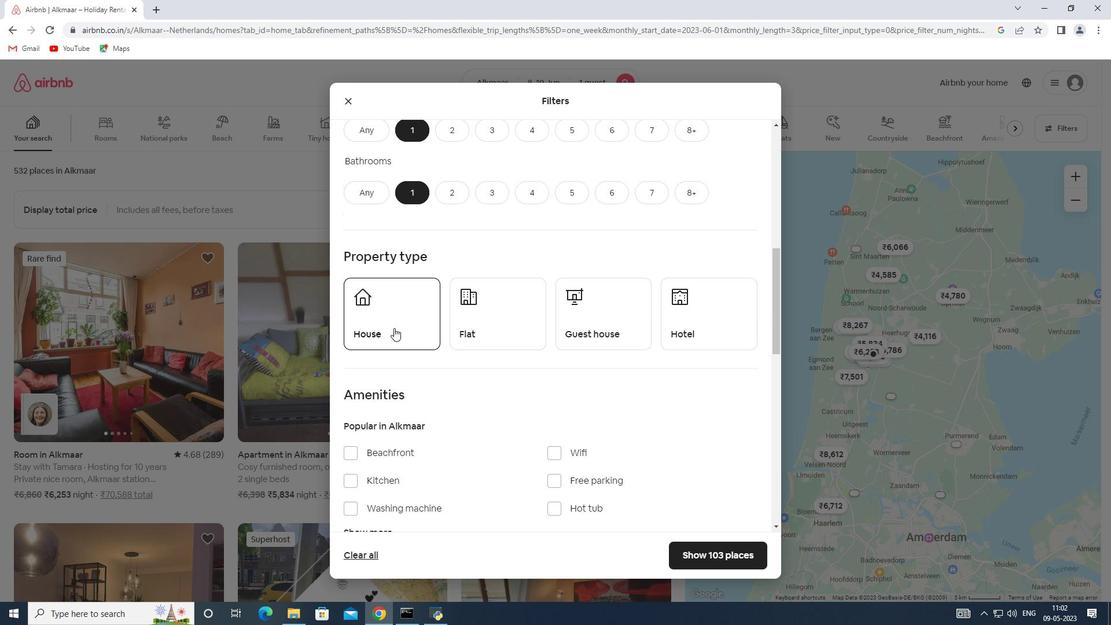 
Action: Mouse moved to (485, 329)
Screenshot: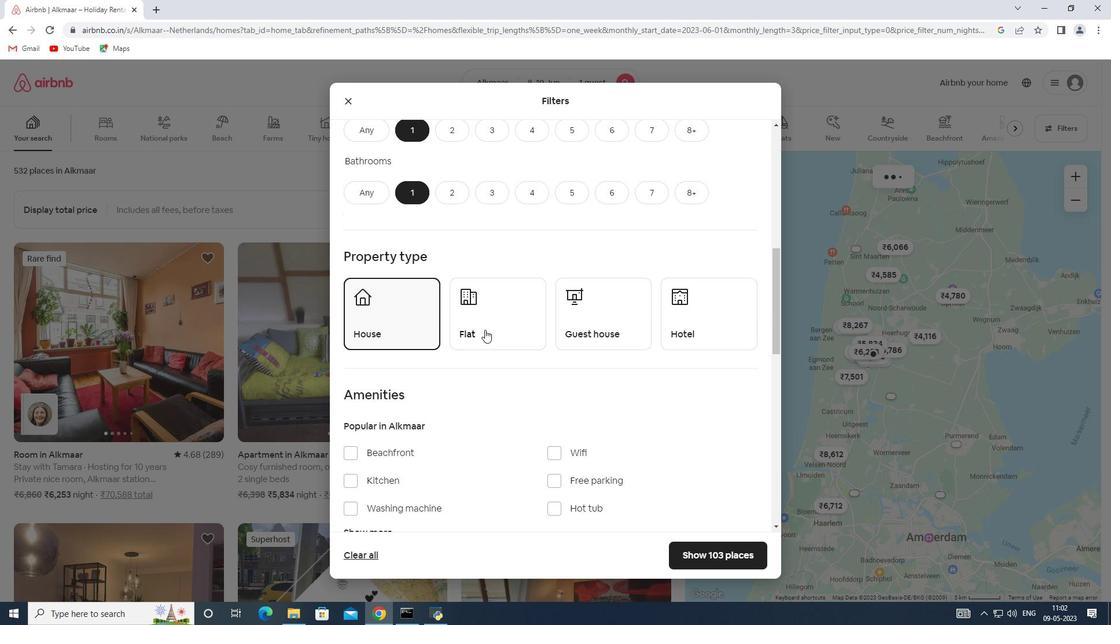 
Action: Mouse pressed left at (485, 329)
Screenshot: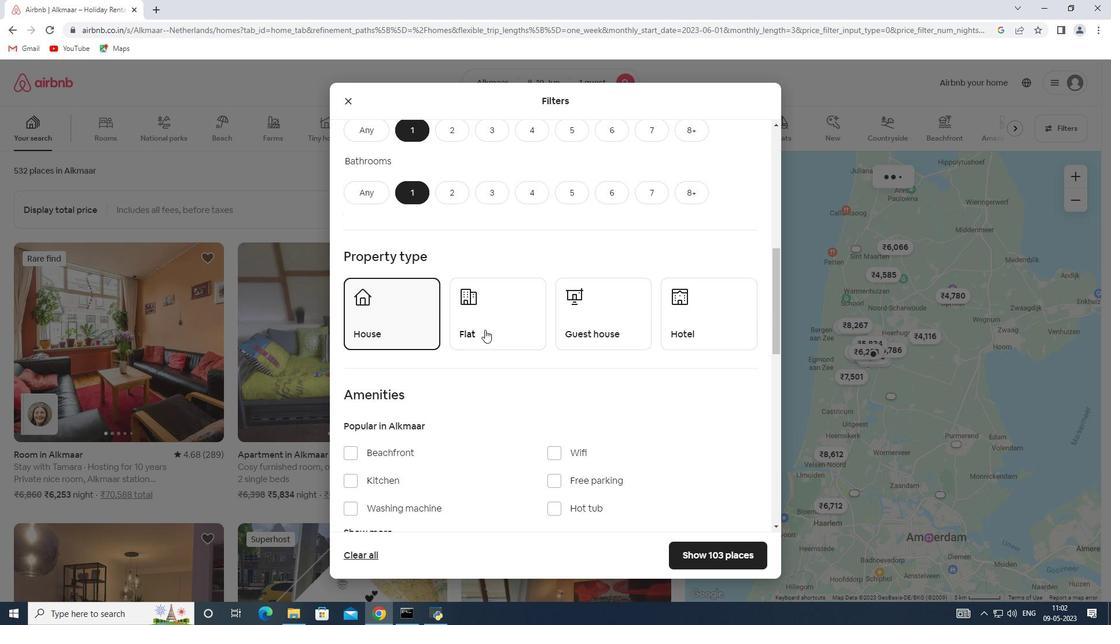 
Action: Mouse moved to (600, 320)
Screenshot: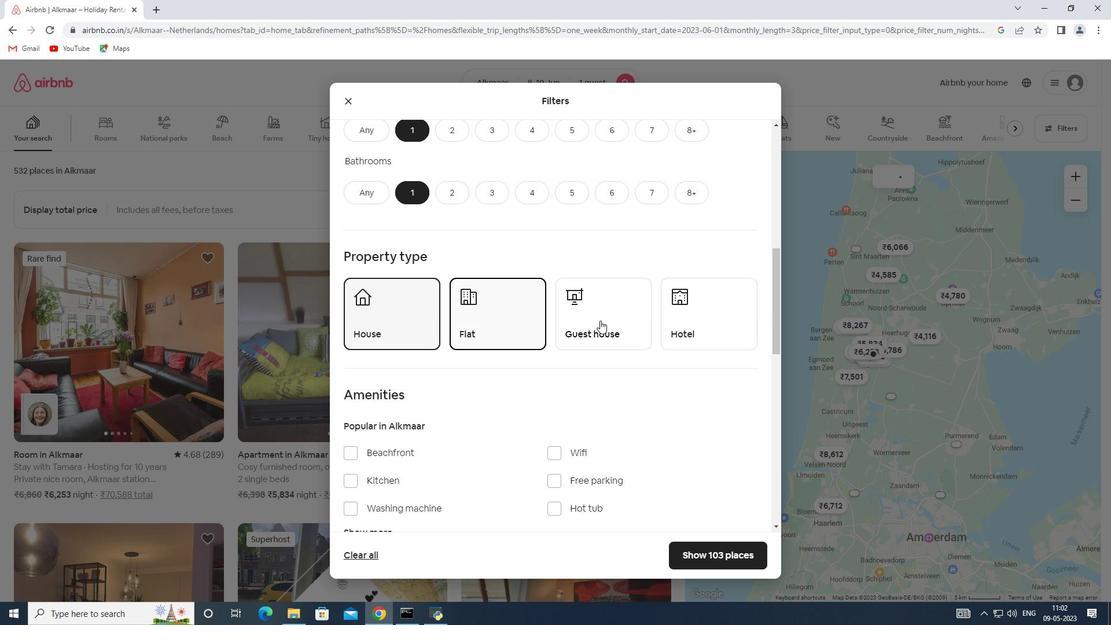 
Action: Mouse pressed left at (600, 320)
Screenshot: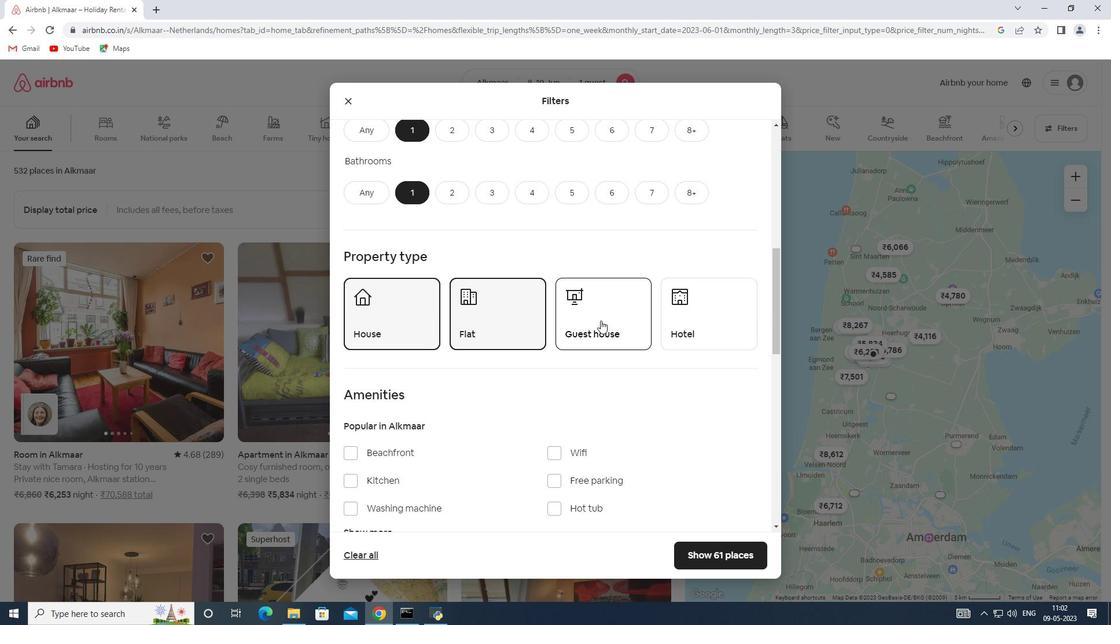 
Action: Mouse moved to (670, 320)
Screenshot: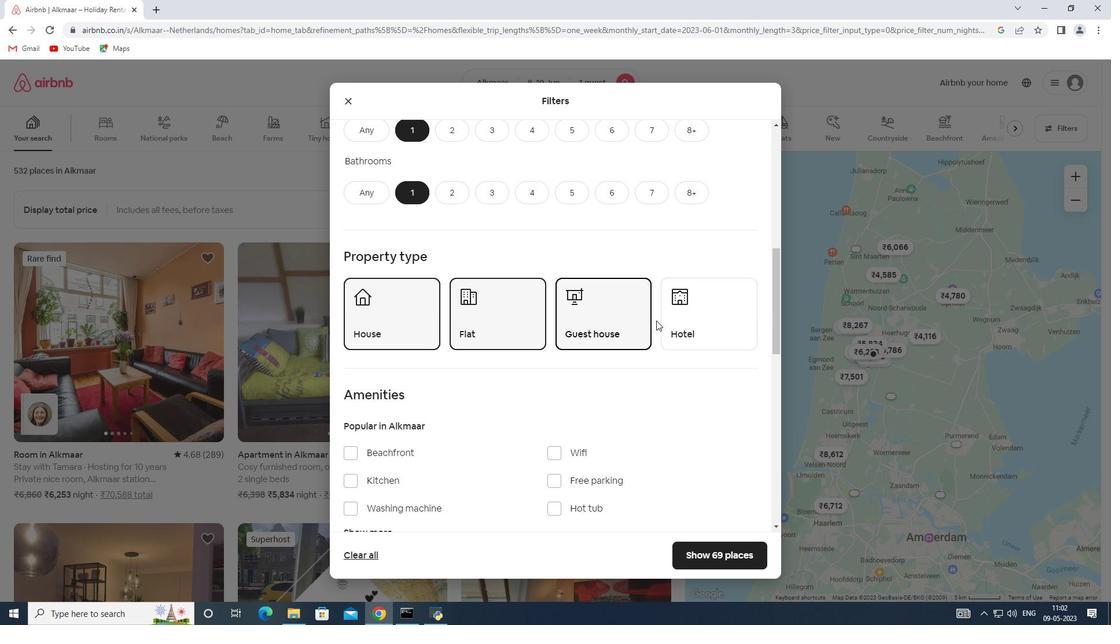 
Action: Mouse pressed left at (670, 320)
Screenshot: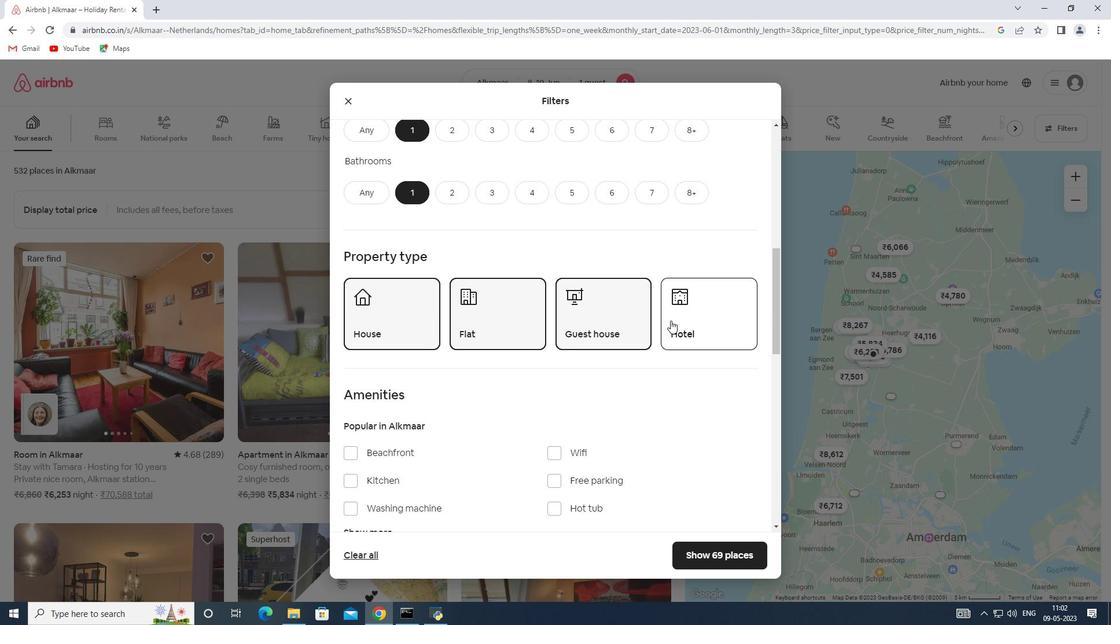 
Action: Mouse moved to (423, 354)
Screenshot: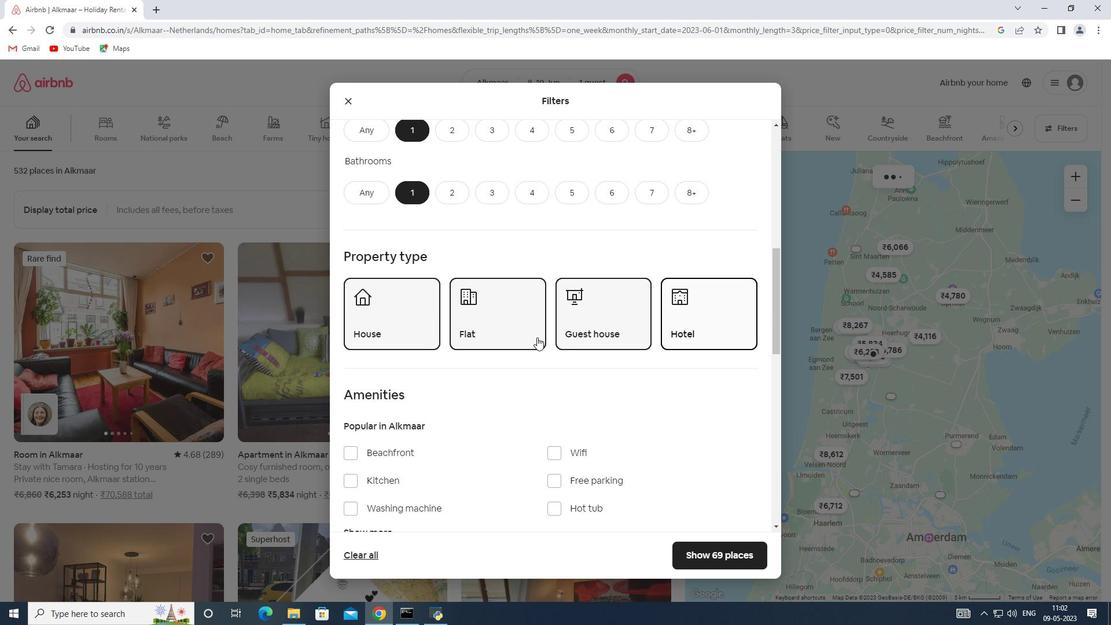 
Action: Mouse scrolled (423, 353) with delta (0, 0)
Screenshot: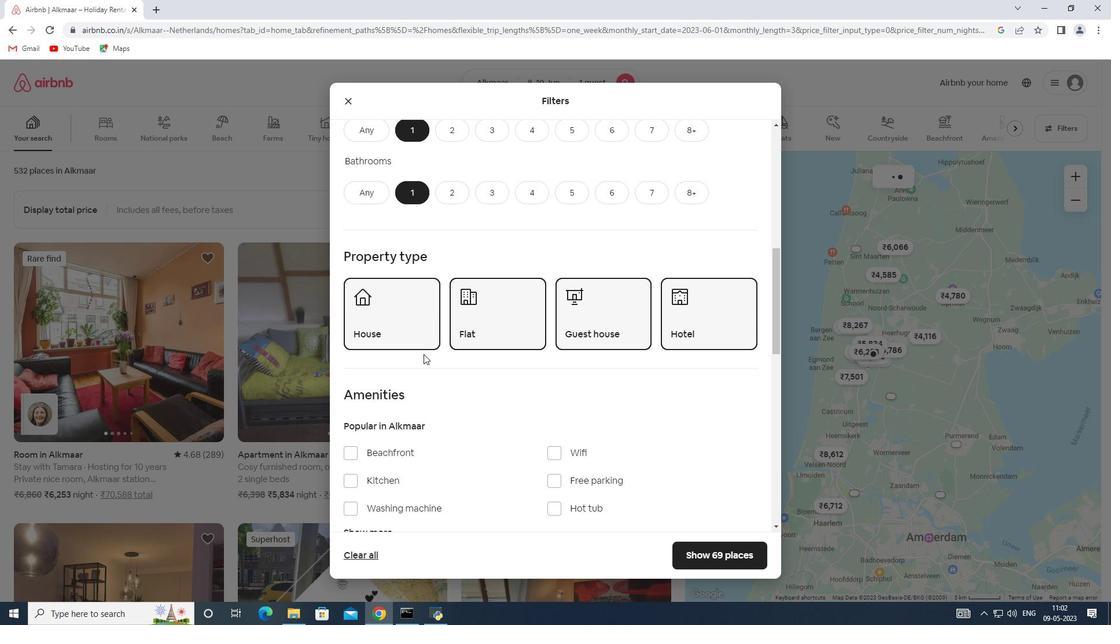 
Action: Mouse scrolled (423, 353) with delta (0, 0)
Screenshot: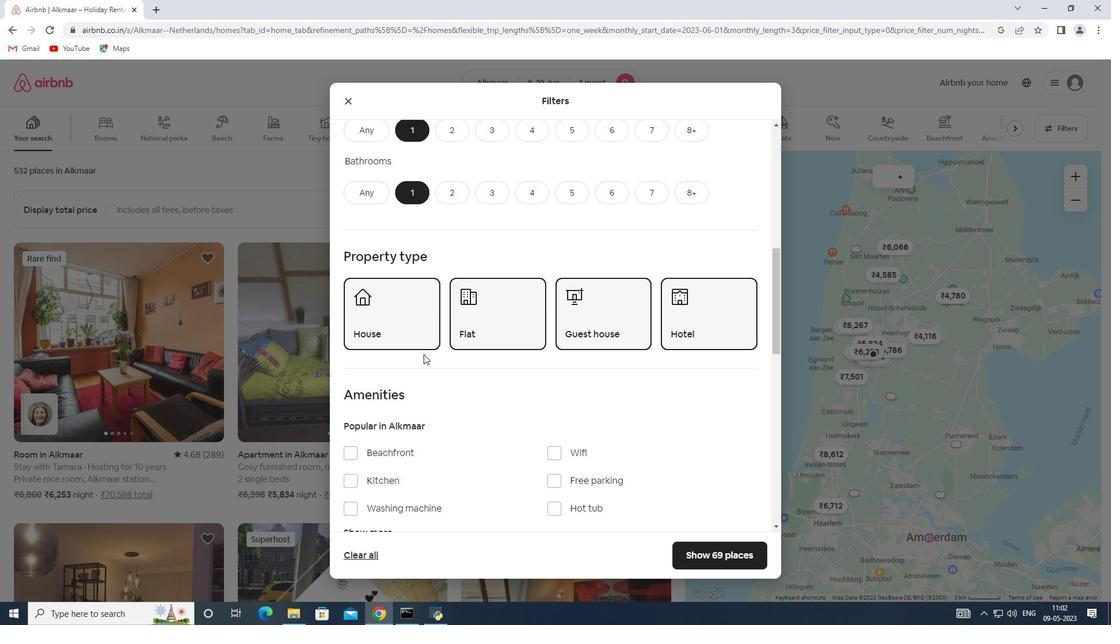 
Action: Mouse scrolled (423, 353) with delta (0, 0)
Screenshot: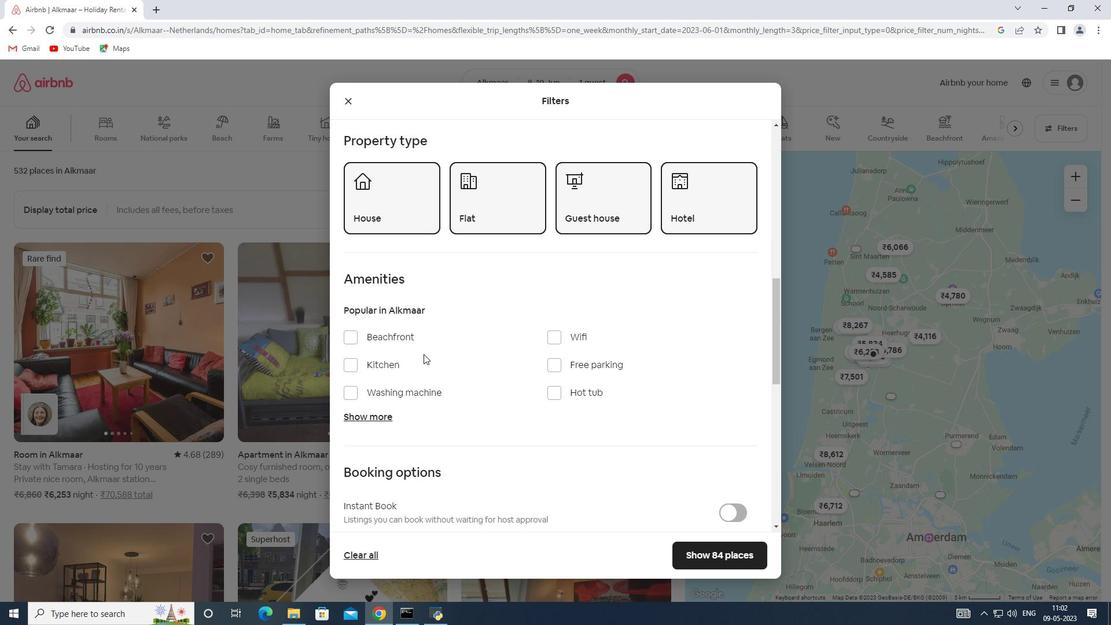 
Action: Mouse moved to (390, 335)
Screenshot: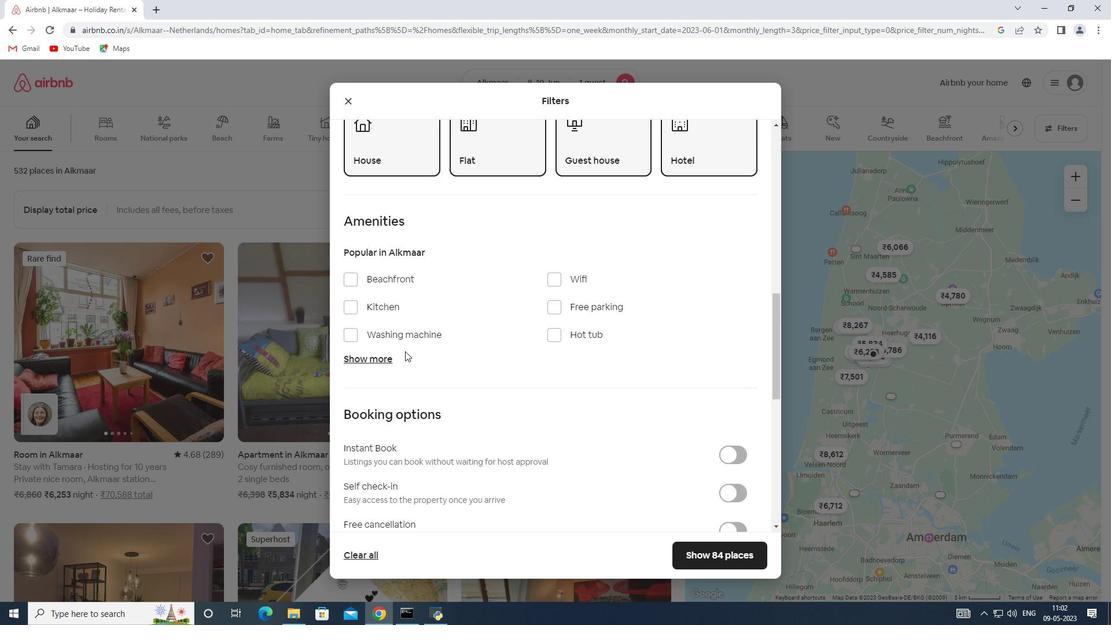 
Action: Mouse pressed left at (390, 335)
Screenshot: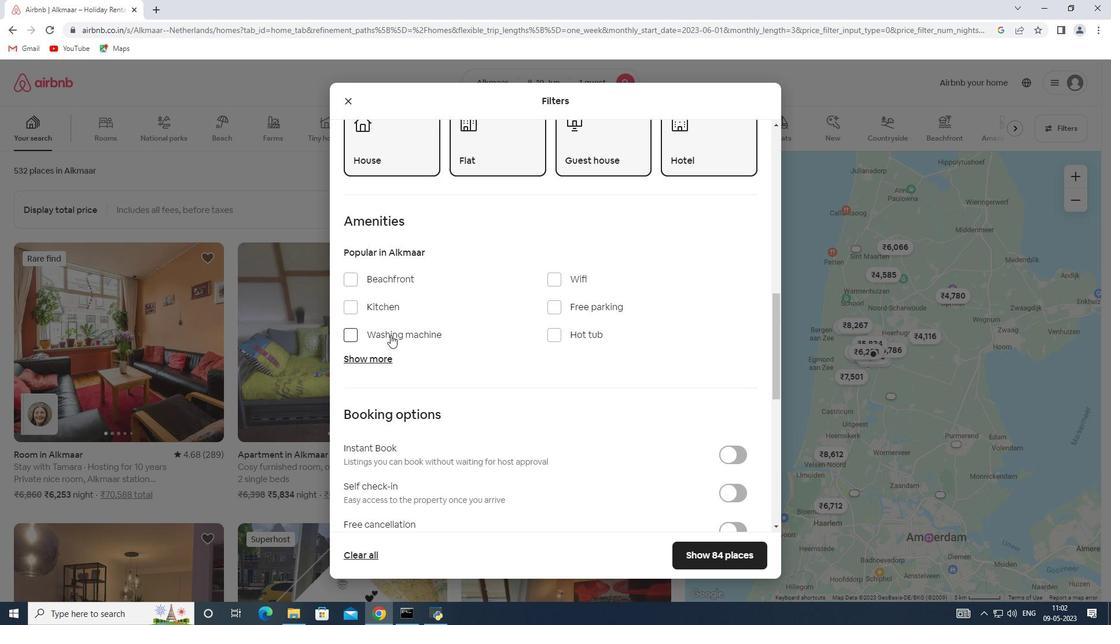 
Action: Mouse moved to (534, 372)
Screenshot: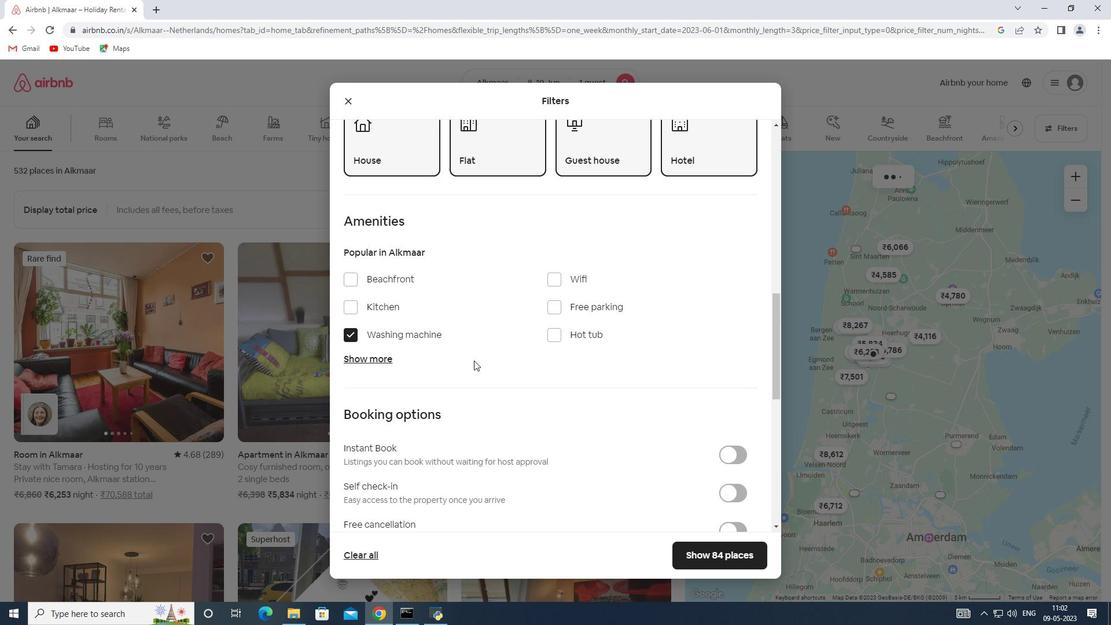 
Action: Mouse scrolled (534, 372) with delta (0, 0)
Screenshot: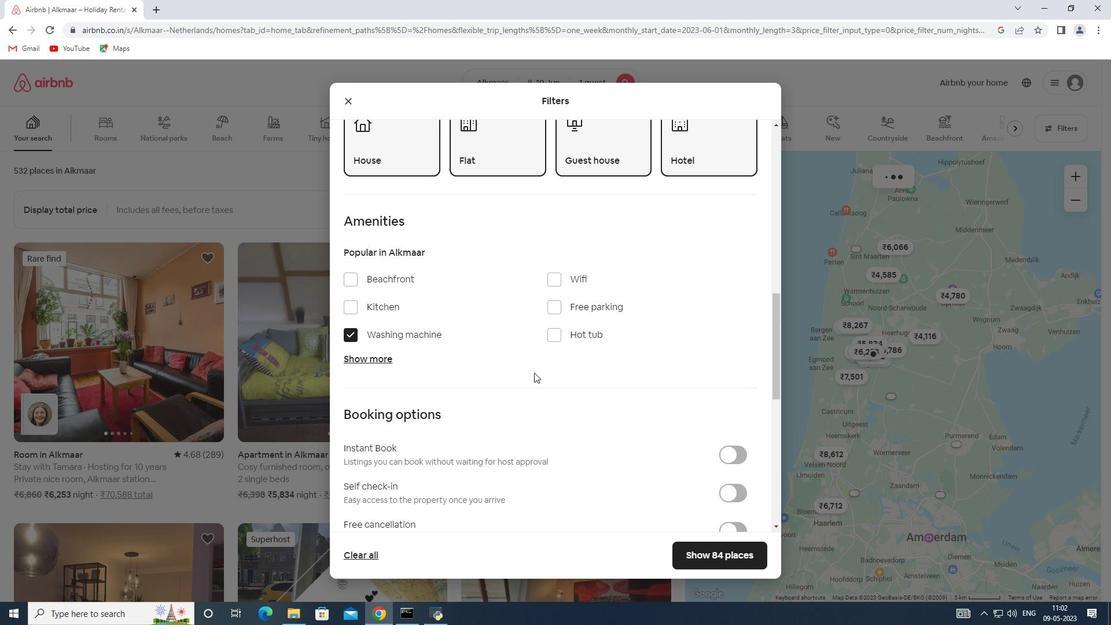 
Action: Mouse scrolled (534, 372) with delta (0, 0)
Screenshot: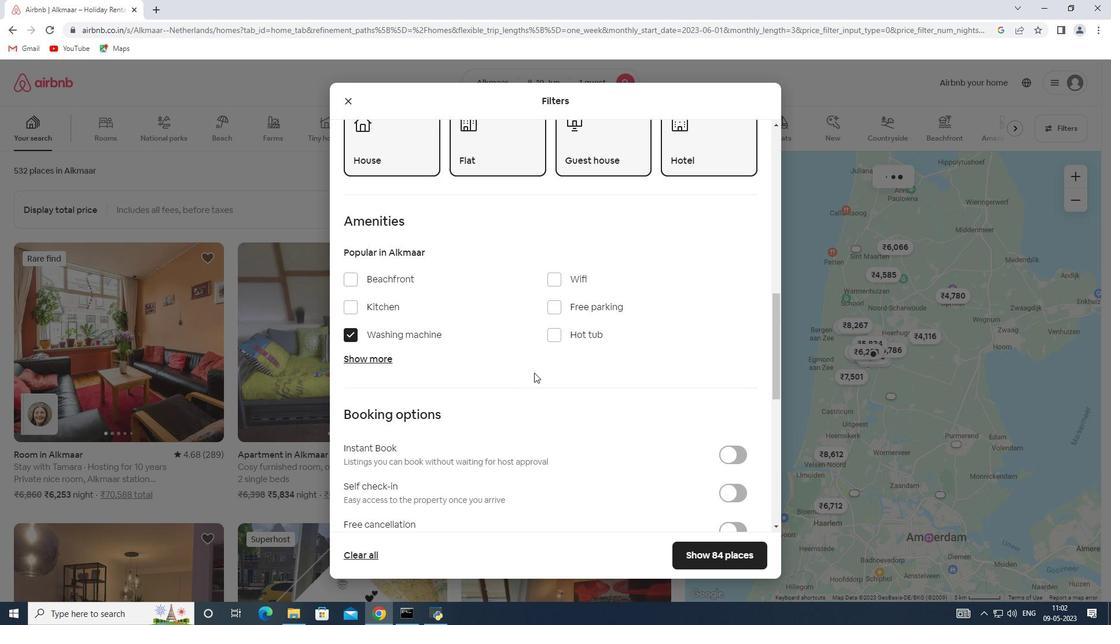 
Action: Mouse moved to (727, 376)
Screenshot: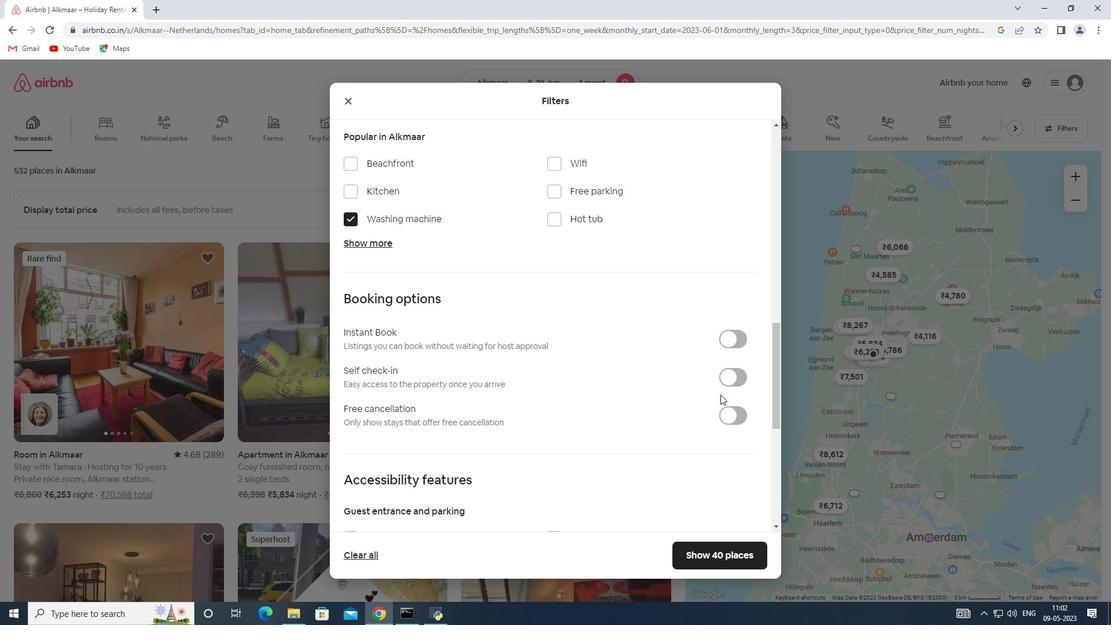 
Action: Mouse pressed left at (727, 376)
Screenshot: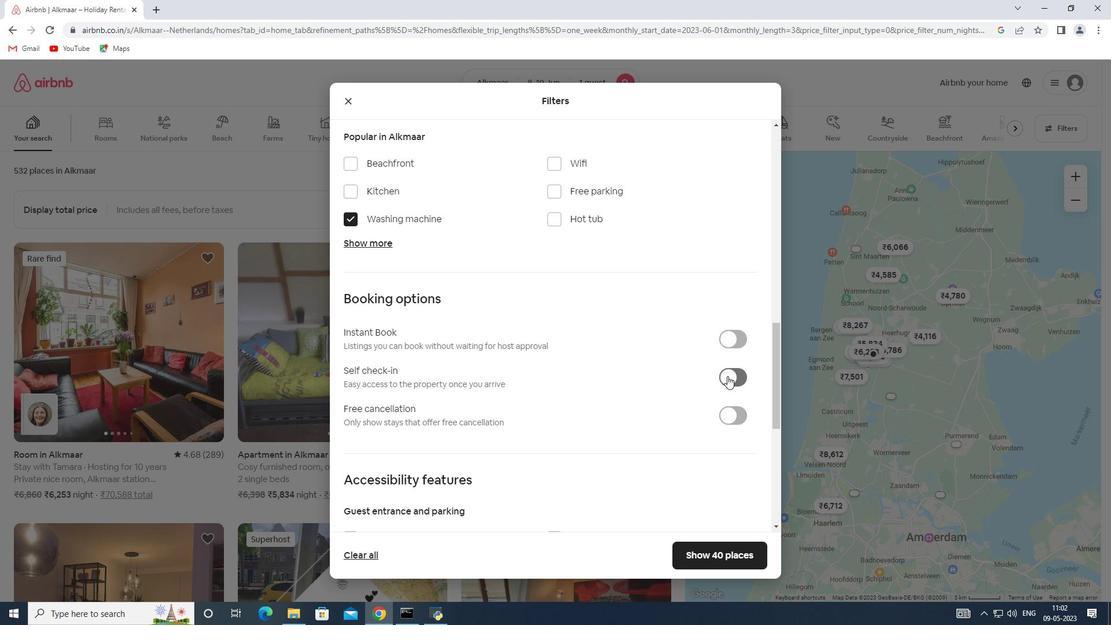 
Action: Mouse moved to (420, 393)
Screenshot: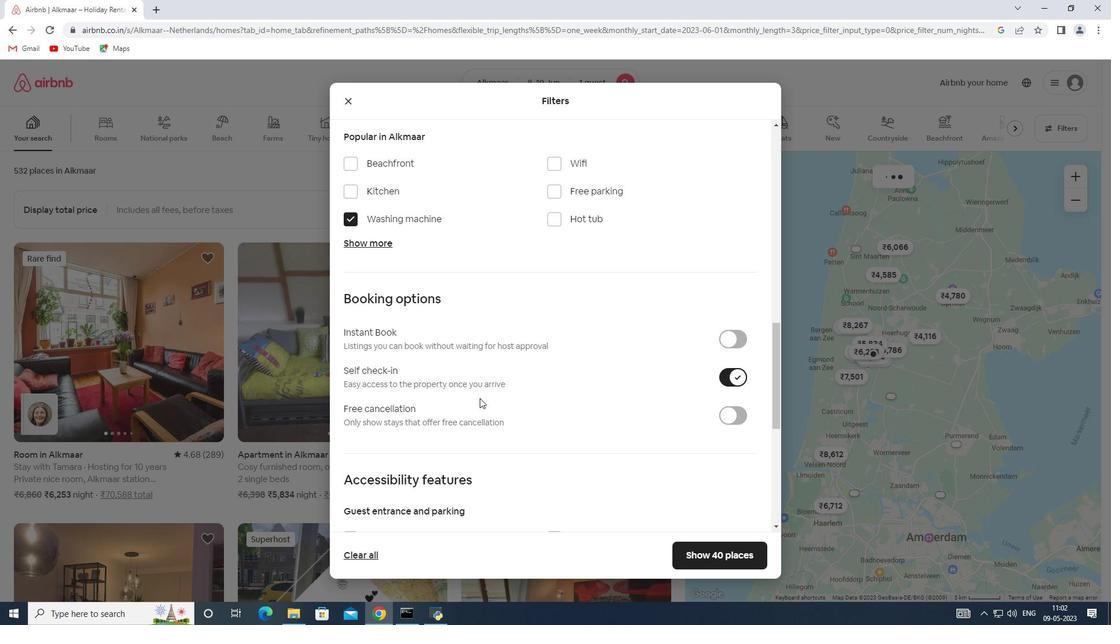 
Action: Mouse scrolled (420, 392) with delta (0, 0)
Screenshot: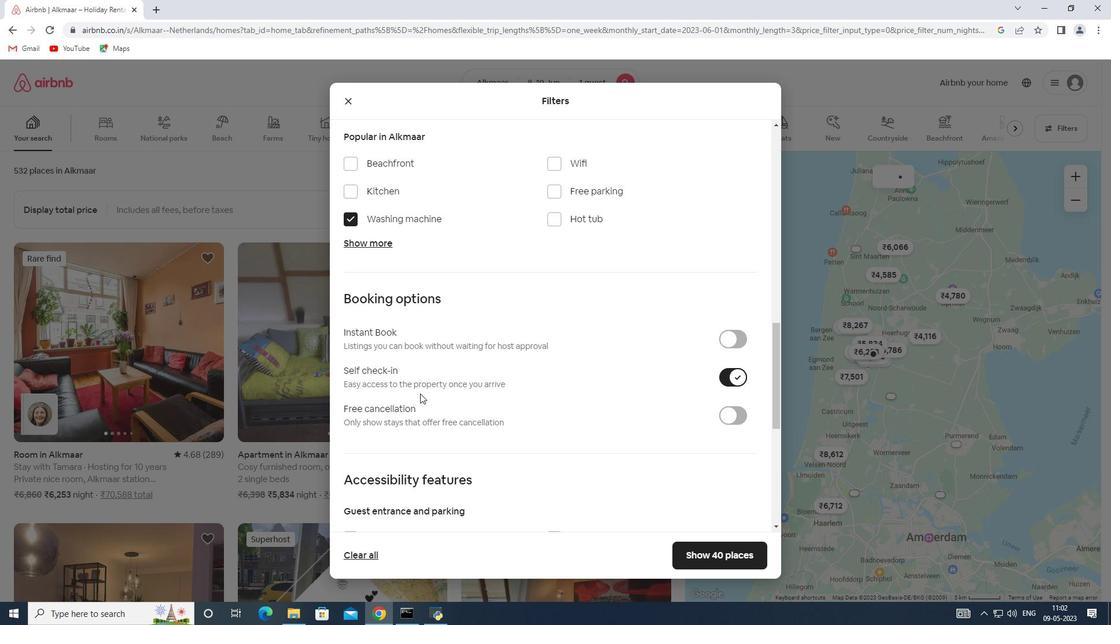
Action: Mouse scrolled (420, 392) with delta (0, 0)
Screenshot: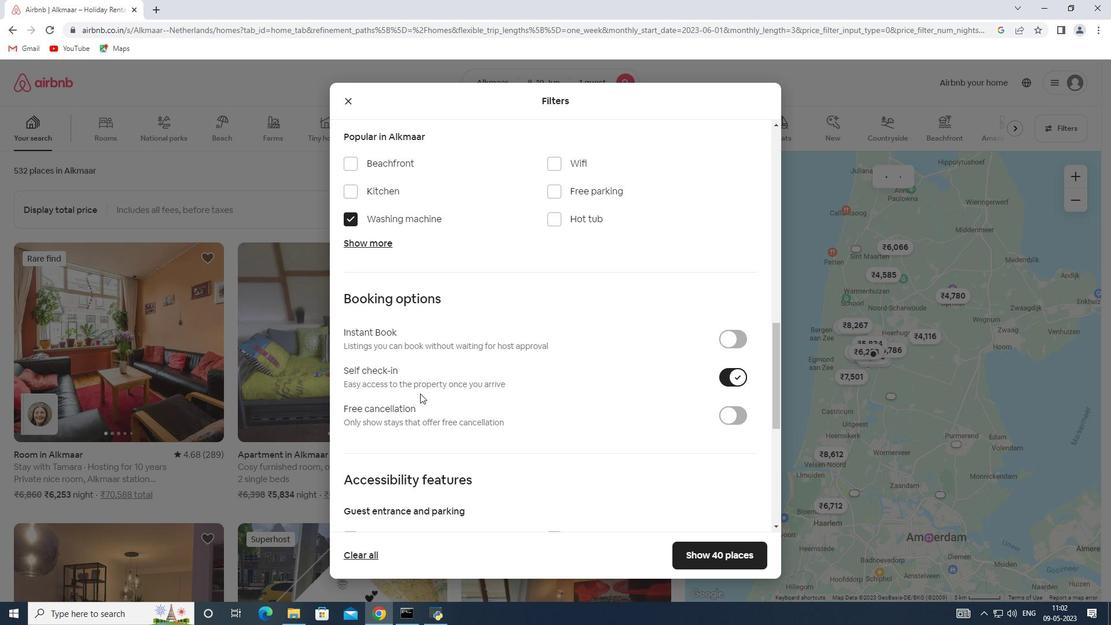 
Action: Mouse scrolled (420, 392) with delta (0, 0)
Screenshot: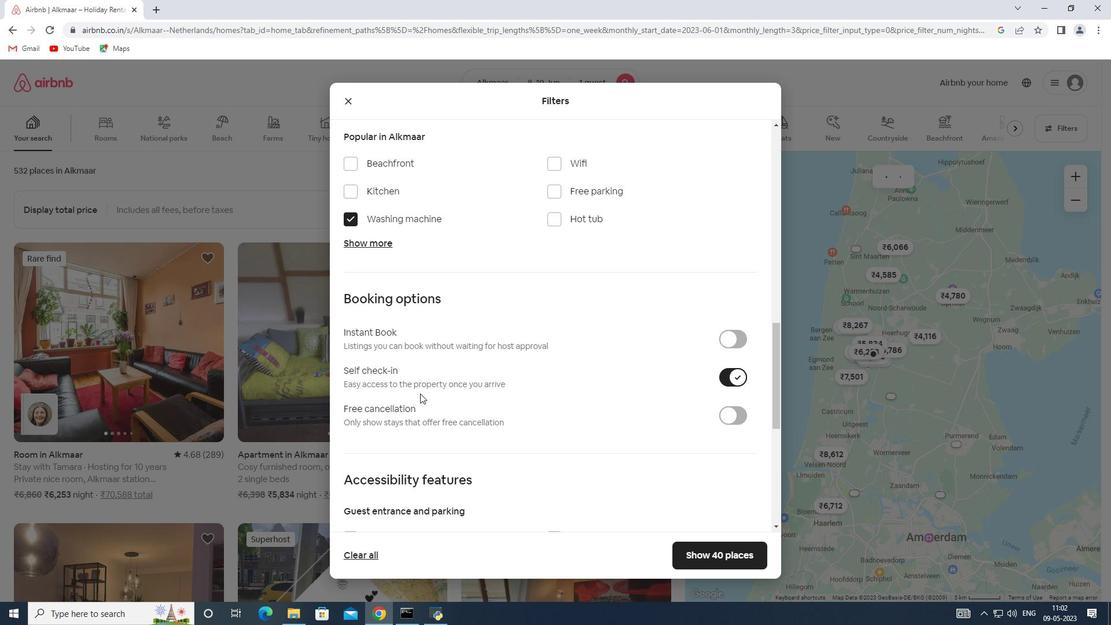 
Action: Mouse scrolled (420, 392) with delta (0, 0)
Screenshot: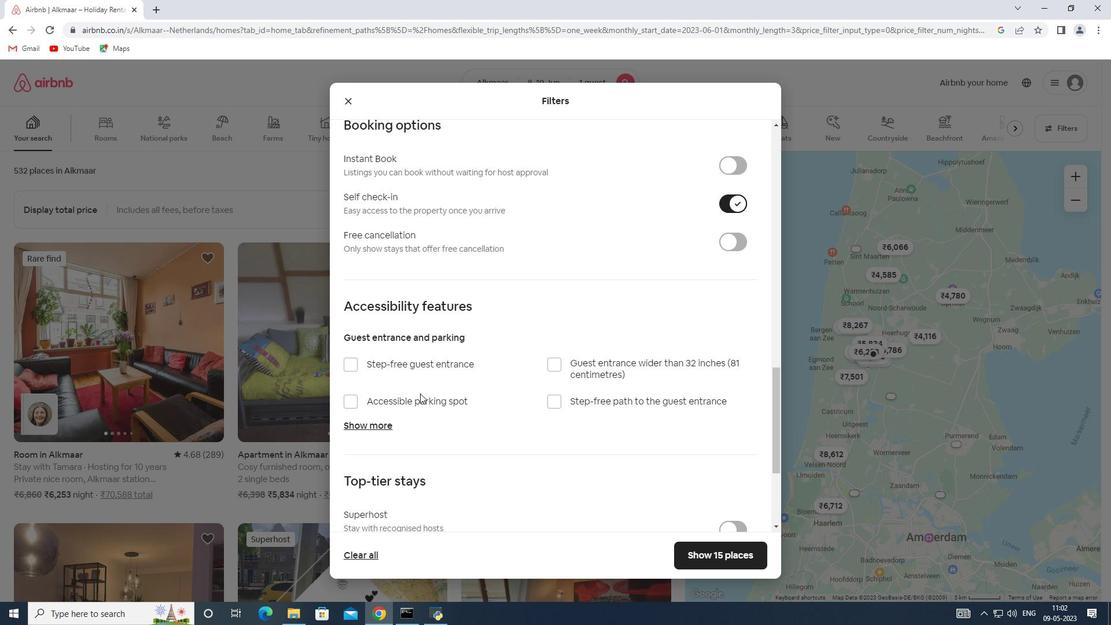 
Action: Mouse scrolled (420, 392) with delta (0, 0)
Screenshot: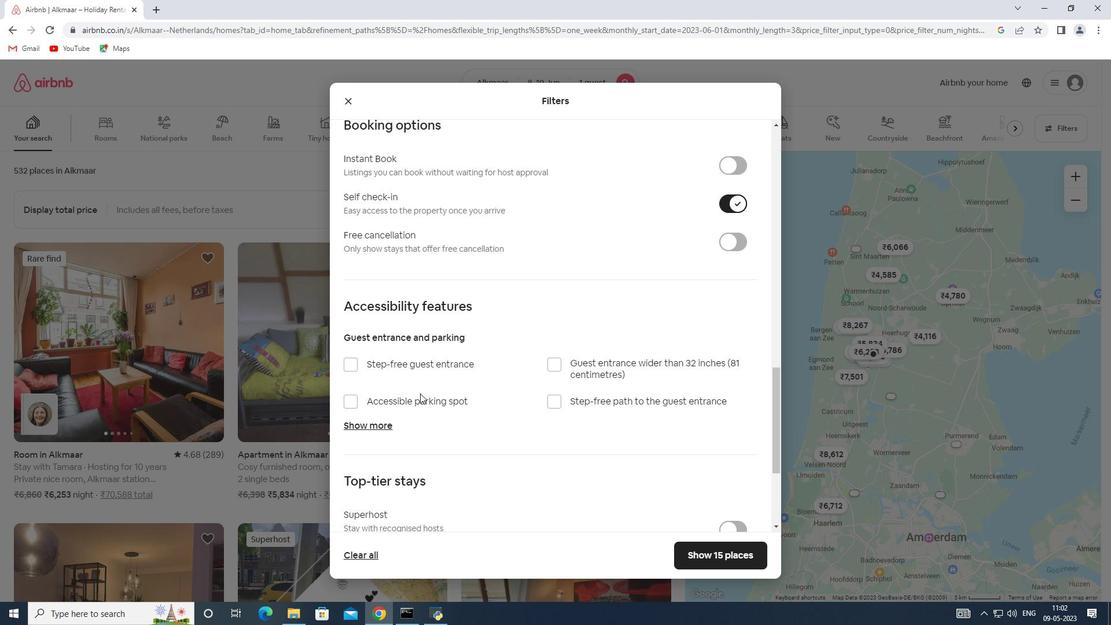 
Action: Mouse scrolled (420, 392) with delta (0, 0)
Screenshot: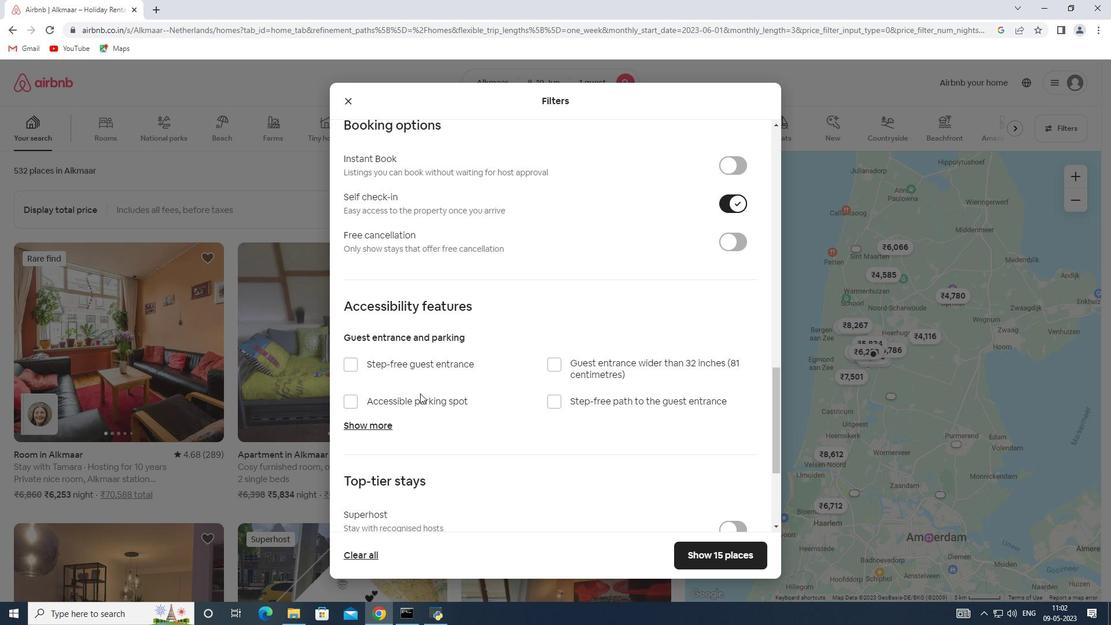 
Action: Mouse moved to (379, 467)
Screenshot: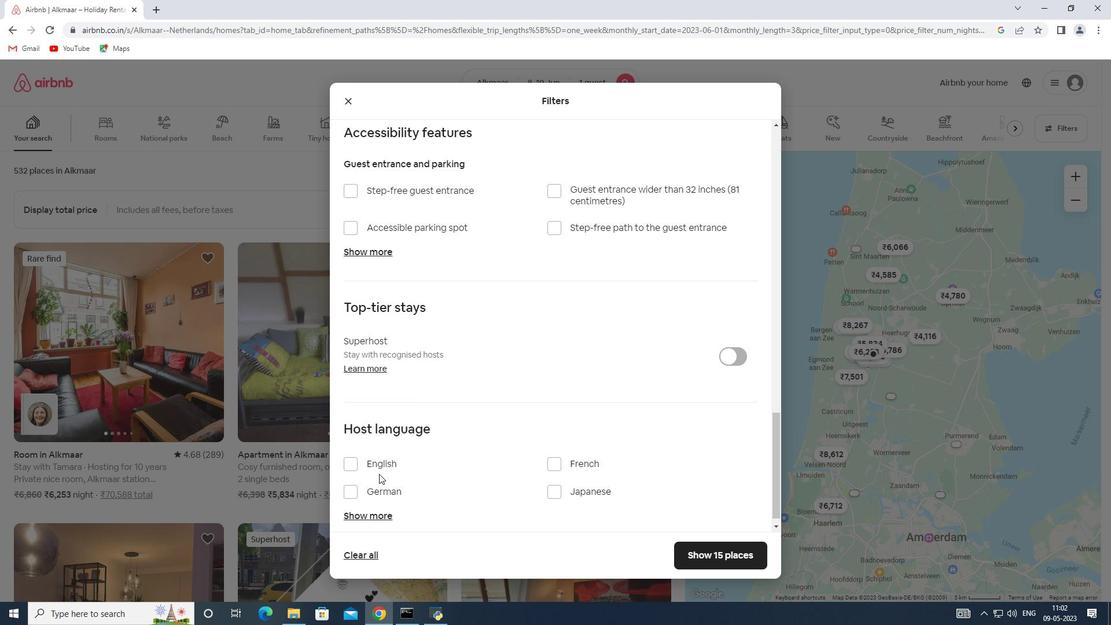 
Action: Mouse pressed left at (379, 467)
Screenshot: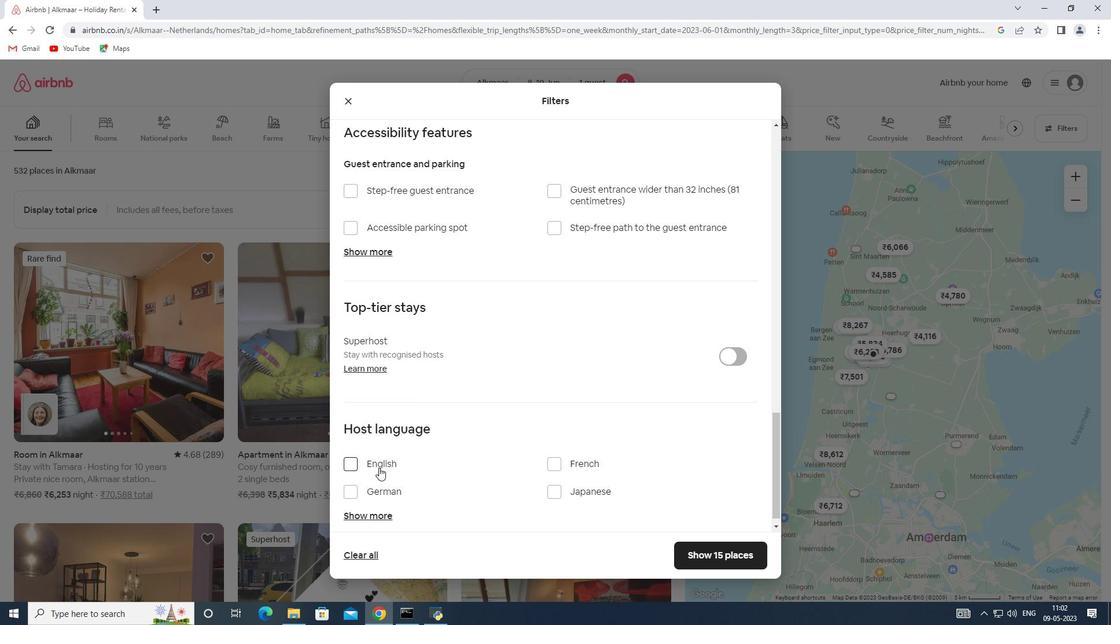 
Action: Mouse moved to (717, 553)
Screenshot: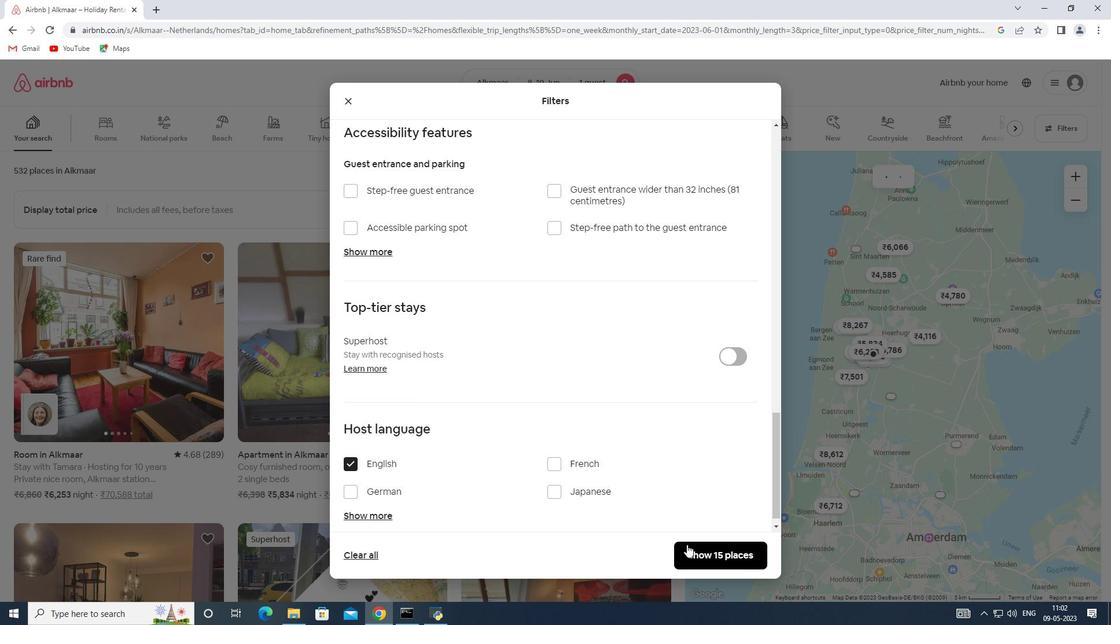 
Action: Mouse pressed left at (717, 553)
Screenshot: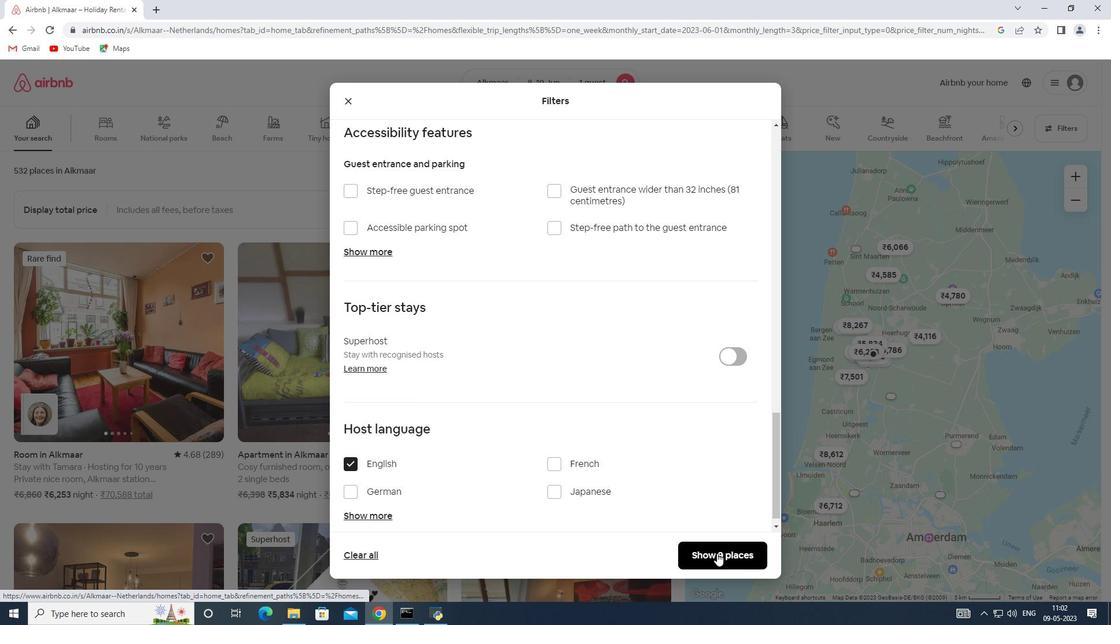 
